 Task: Add an event with the title Training Session: Effective Team Collaboration and Communication, date '2024/04/11', time 9:40 AM to 11:40 AMand add a description: A Team Building Exercise is a purposeful activity or program designed to enhance collaboration, communication, trust, and camaraderie among team members. These exercises aim to strengthen relationships, improve team dynamics, and foster a positive and productive work environment. Team building exercises can take various forms, from indoor games and challenges to outdoor adventures or structured workshops._x000D_
_x000D_
Select event color  Banana . Add location for the event as: 987 Unter den Linden, Berlin, Germany, logged in from the account softage.5@softage.netand send the event invitation to softage.2@softage.net and softage.3@softage.net. Set a reminder for the event Every weekday(Monday to Friday)
Action: Mouse moved to (1030, 77)
Screenshot: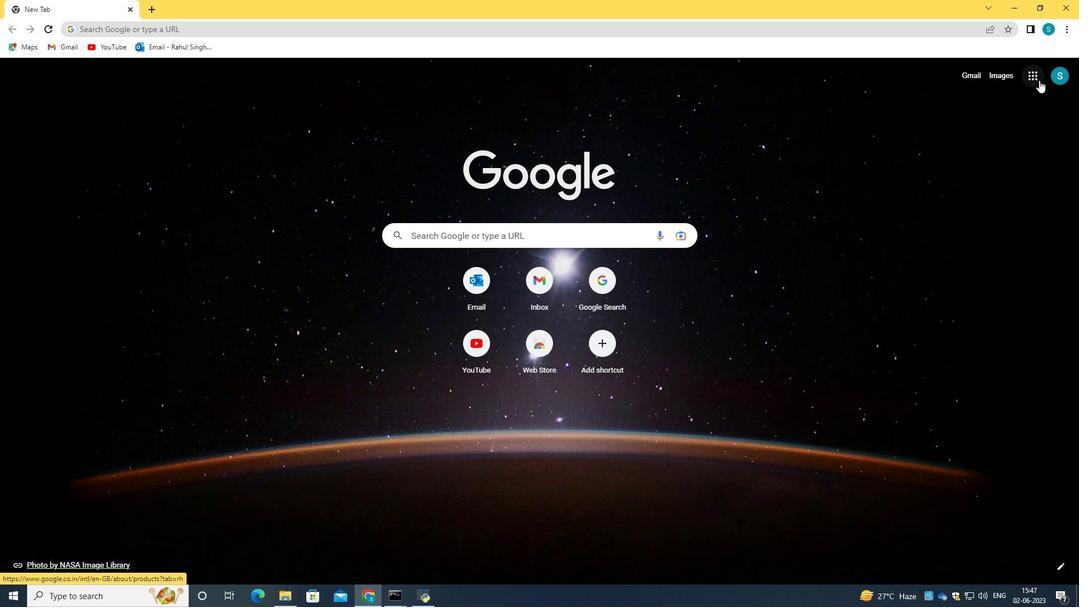 
Action: Mouse pressed left at (1030, 77)
Screenshot: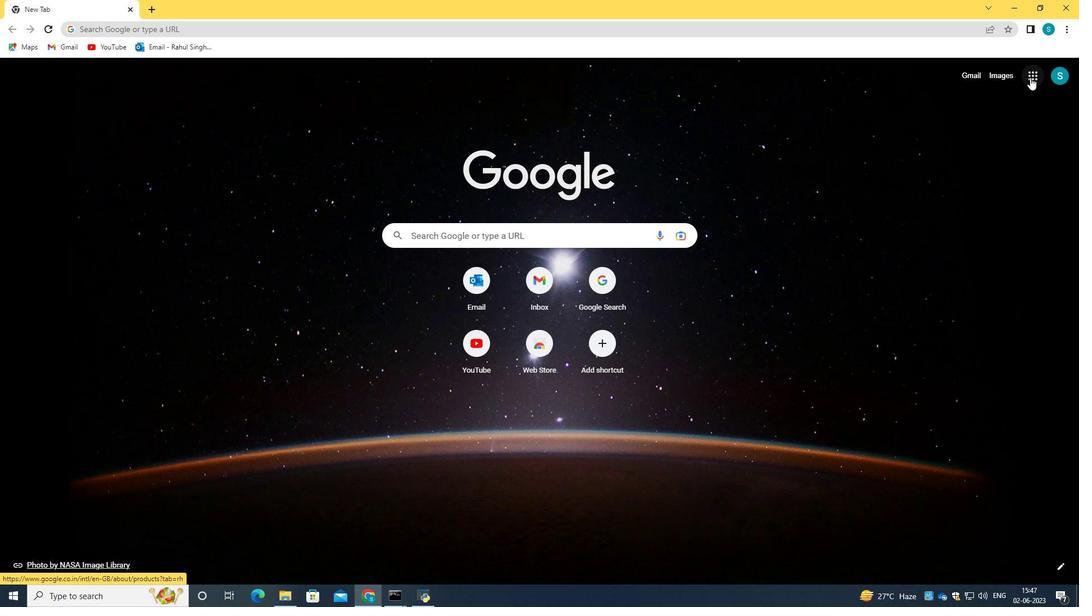 
Action: Mouse moved to (943, 241)
Screenshot: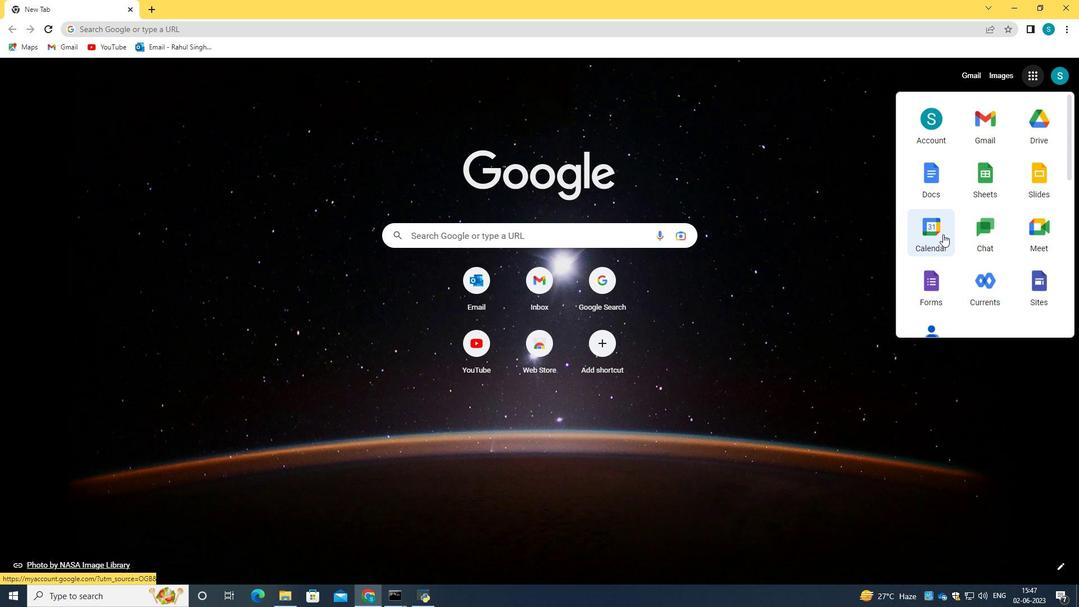 
Action: Mouse pressed left at (943, 241)
Screenshot: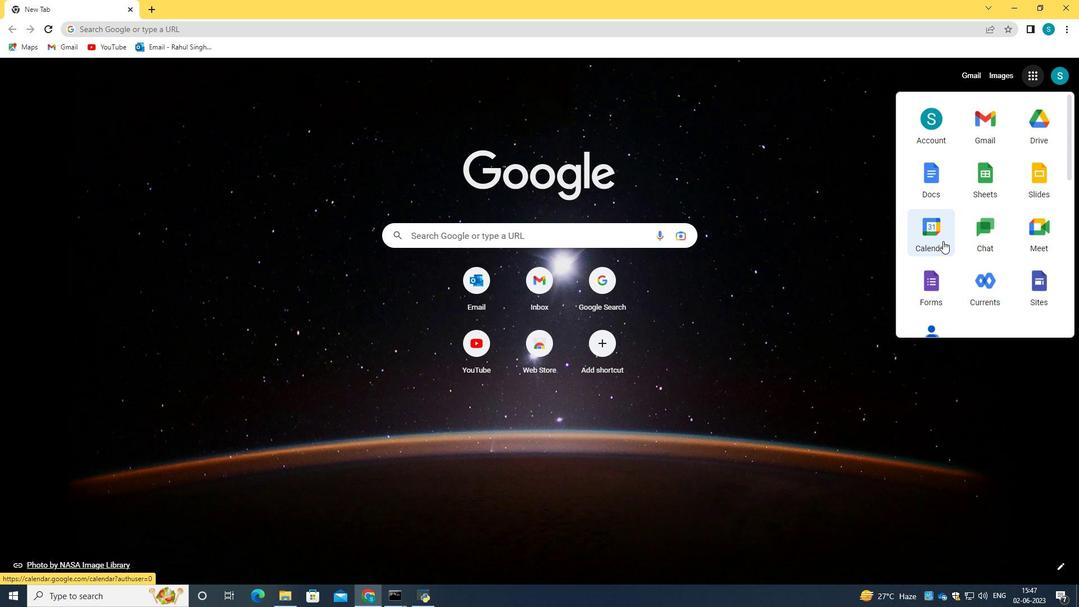 
Action: Mouse moved to (79, 118)
Screenshot: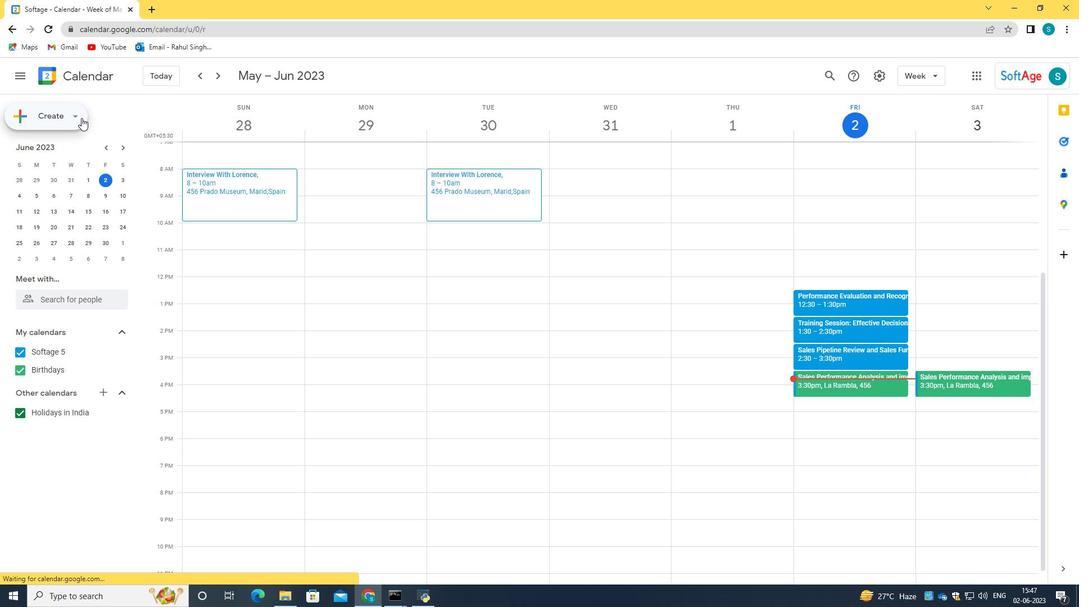 
Action: Mouse pressed left at (79, 118)
Screenshot: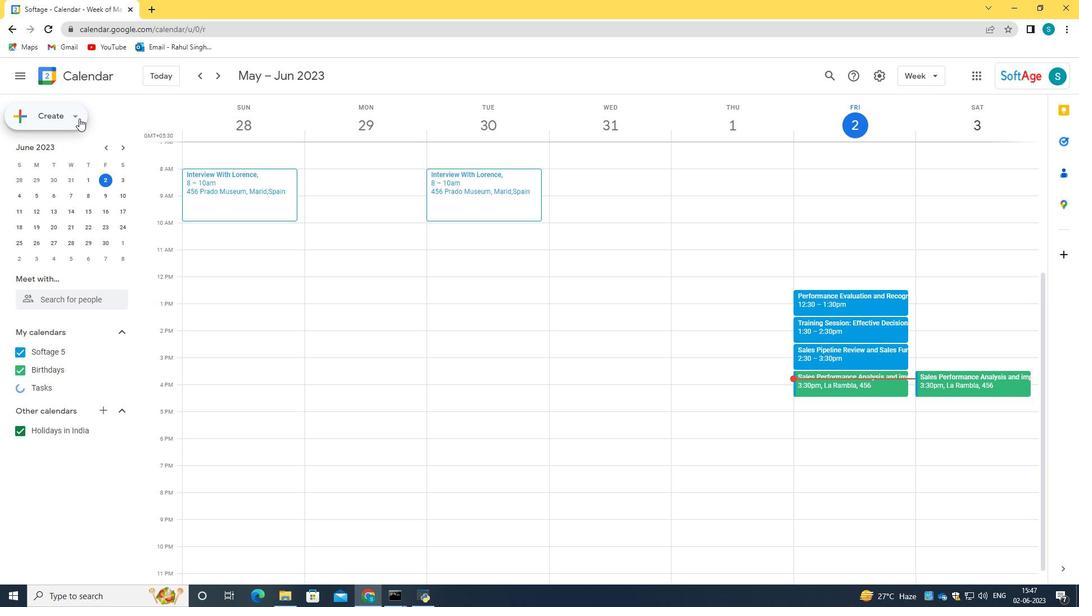 
Action: Mouse moved to (71, 143)
Screenshot: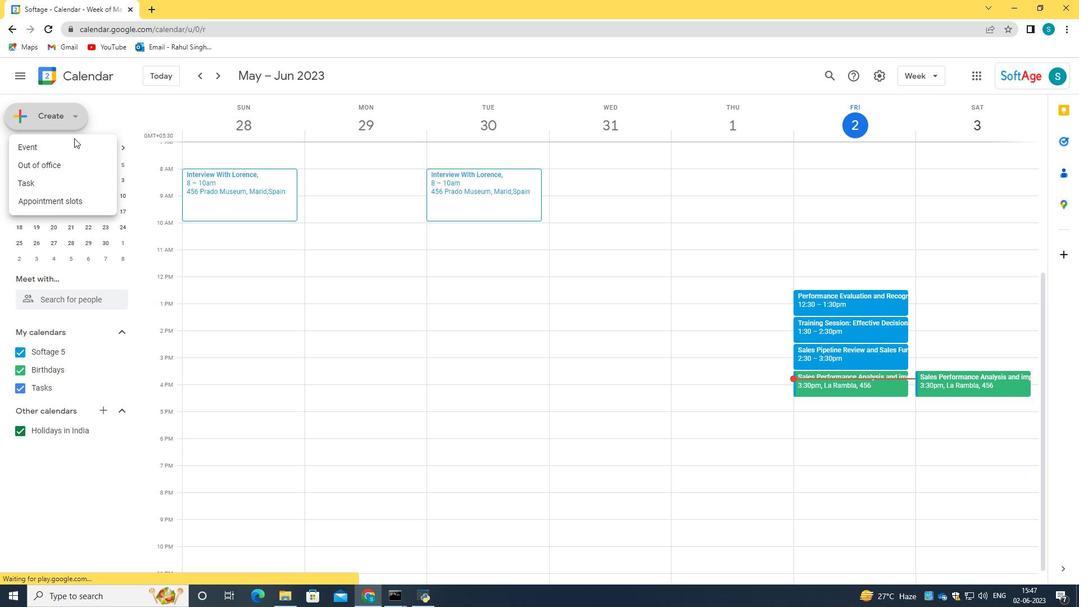 
Action: Mouse pressed left at (71, 143)
Screenshot: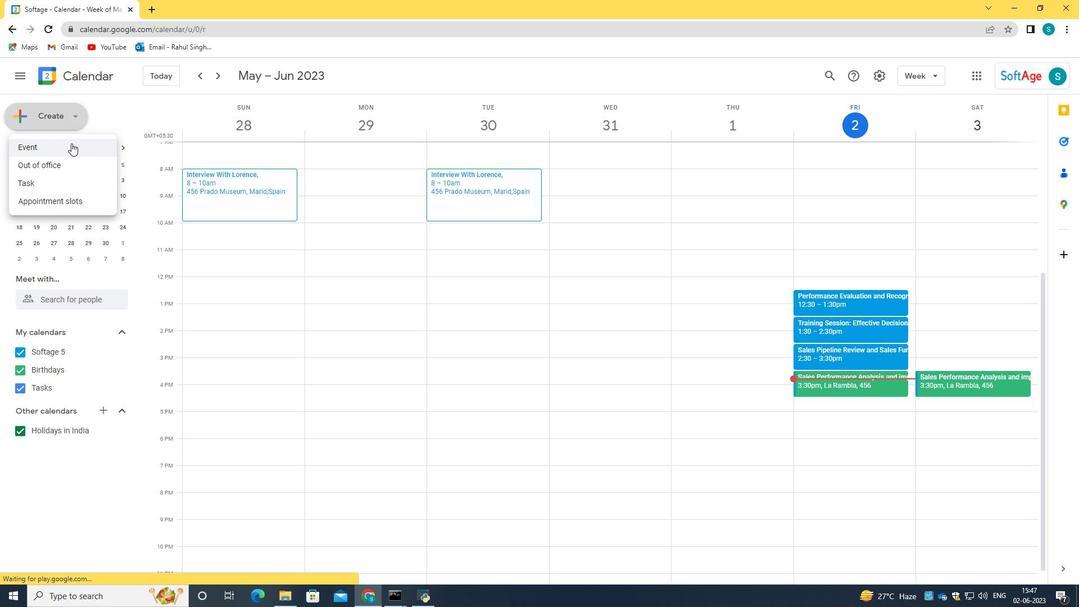 
Action: Mouse moved to (636, 214)
Screenshot: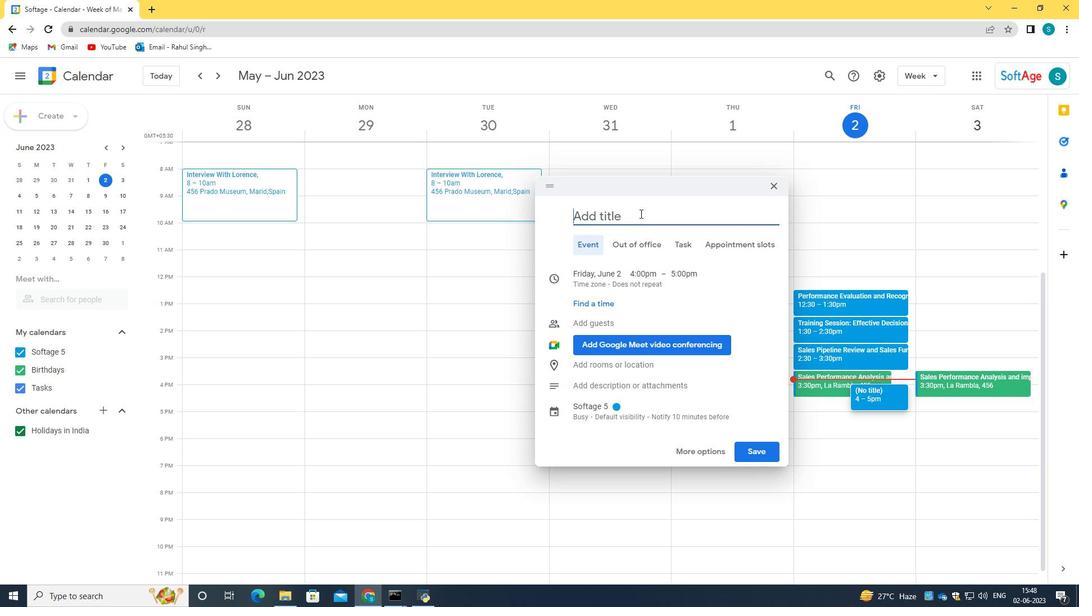 
Action: Mouse pressed left at (636, 214)
Screenshot: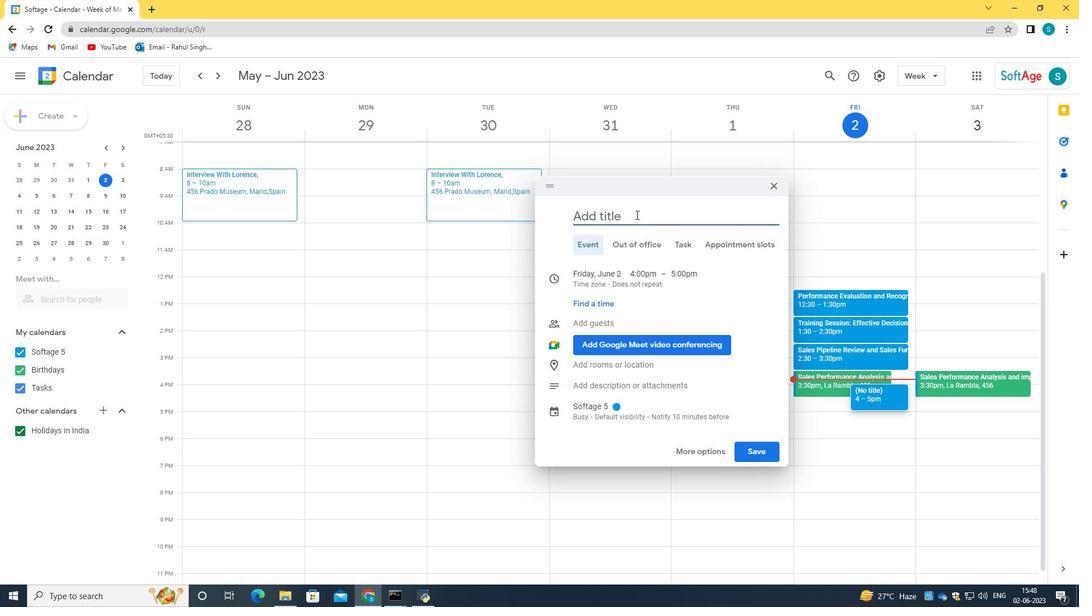 
Action: Mouse moved to (706, 446)
Screenshot: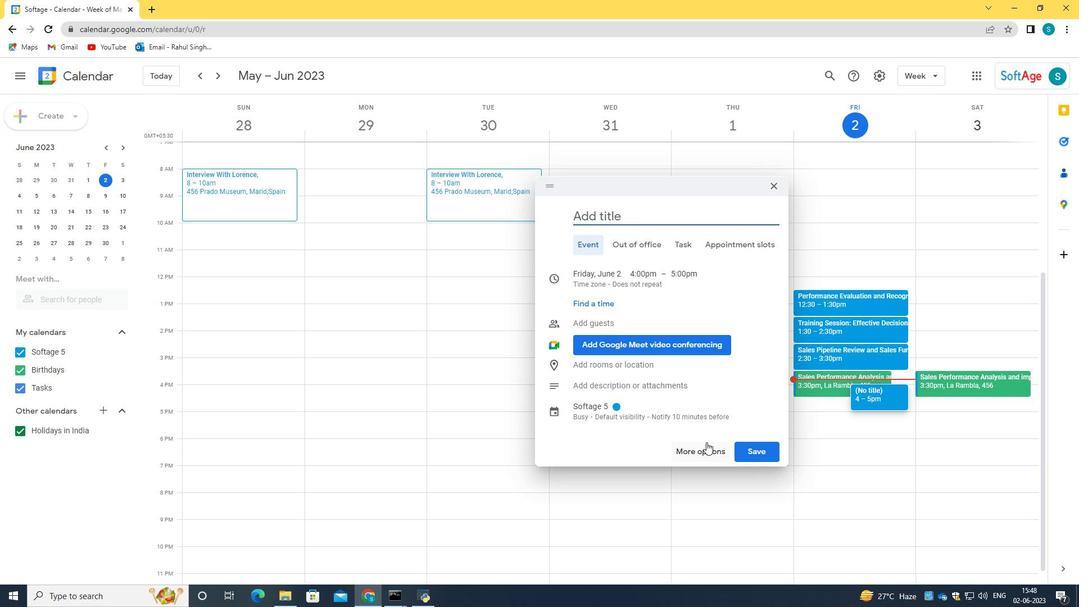 
Action: Mouse pressed left at (706, 446)
Screenshot: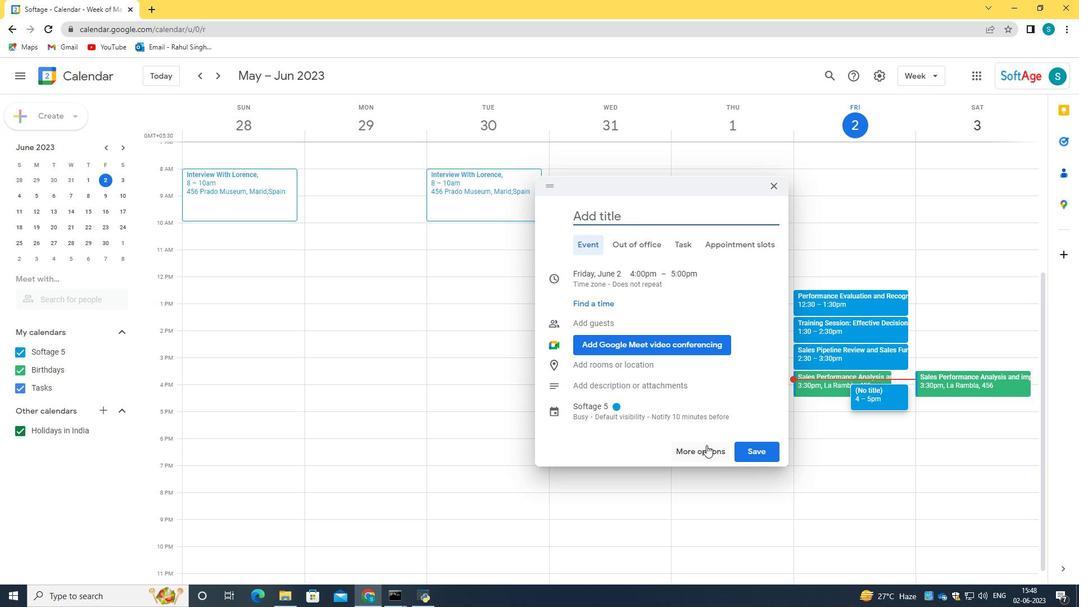 
Action: Mouse moved to (165, 86)
Screenshot: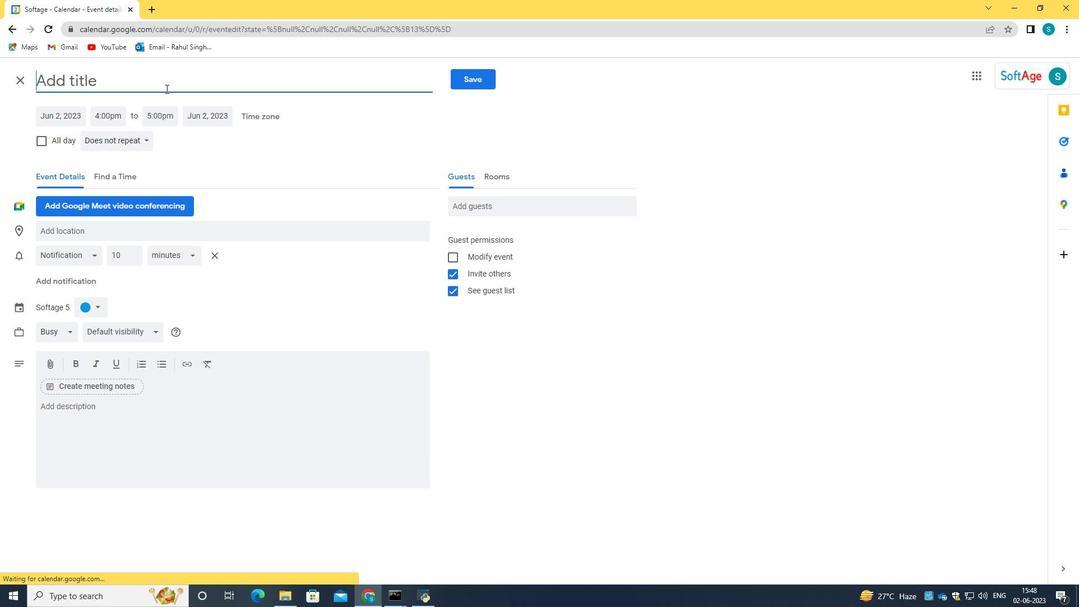 
Action: Mouse pressed left at (165, 86)
Screenshot: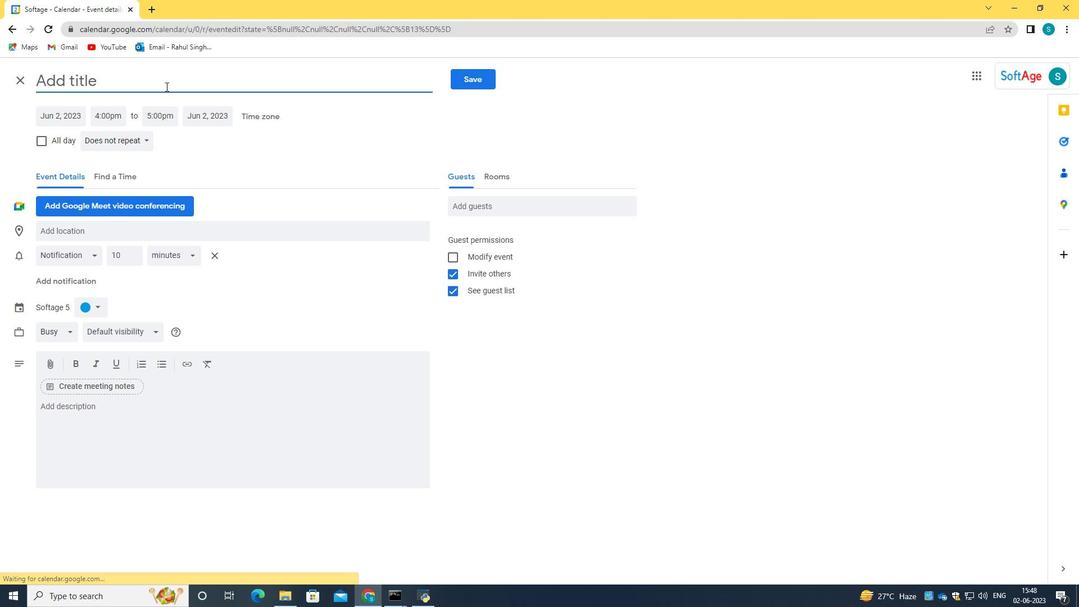
Action: Key pressed <Key.caps_lock>T<Key.caps_lock>raining<Key.space><Key.caps_lock><Key.caps_lock><Key.caps_lock>S<Key.caps_lock>ession<Key.shift_r><Key.shift_r>:<Key.space><Key.caps_lock>E<Key.caps_lock>ffecitve<Key.space>==<Key.backspace><Key.backspace><Key.backspace><Key.backspace><Key.backspace><Key.backspace><Key.backspace>tive<Key.space><Key.caps_lock>T<Key.caps_lock>eam<Key.space><Key.caps_lock>C<Key.caps_lock>ollaboration<Key.space>and<Key.space>c<Key.backspace><Key.caps_lock>C<Key.caps_lock>ommunication
Screenshot: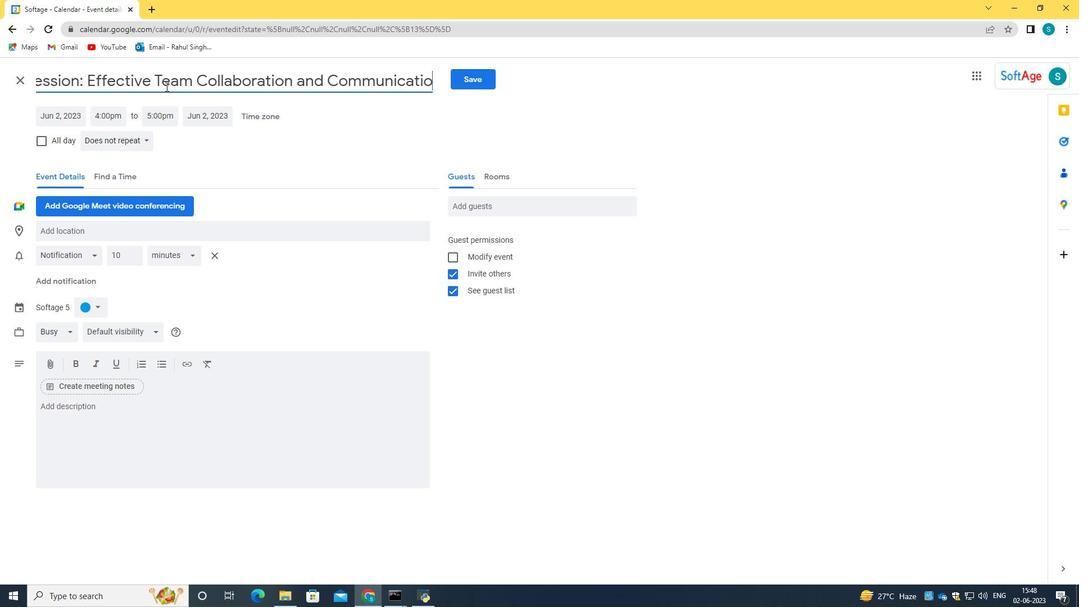 
Action: Mouse moved to (63, 109)
Screenshot: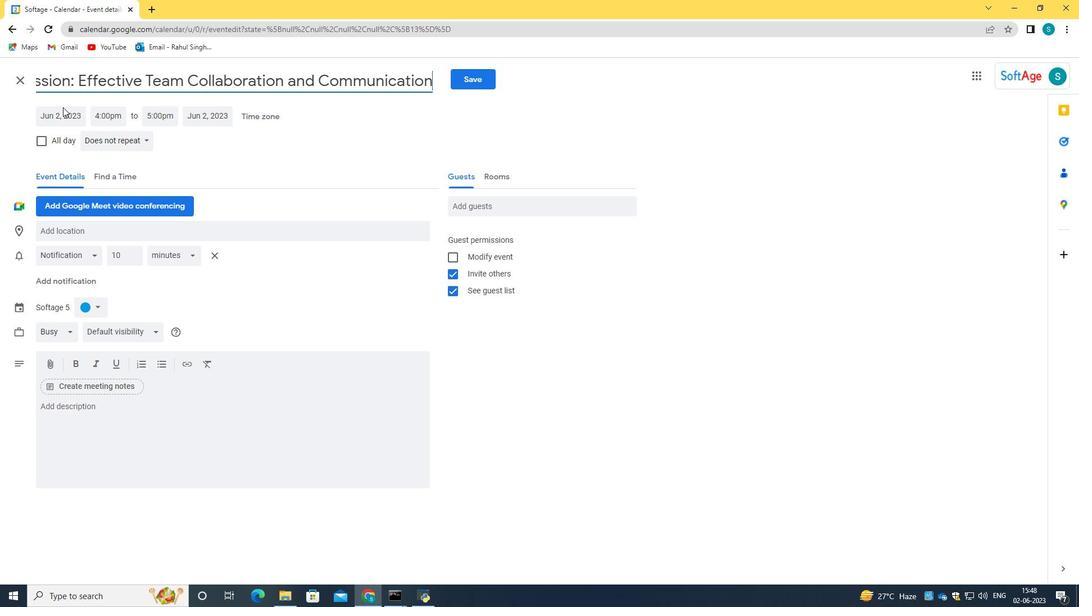 
Action: Mouse pressed left at (63, 109)
Screenshot: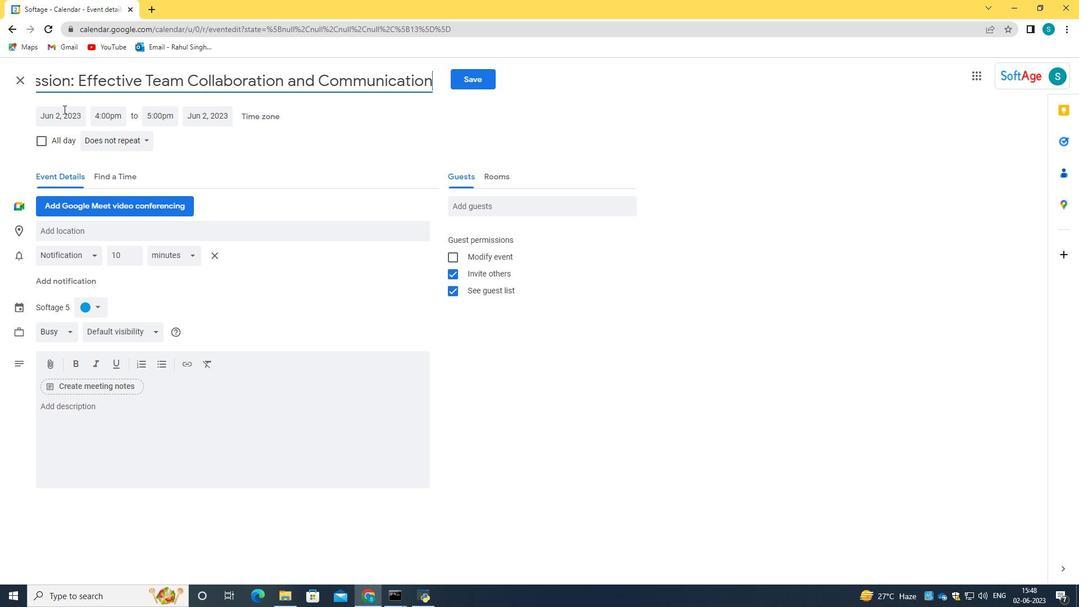 
Action: Mouse moved to (273, 115)
Screenshot: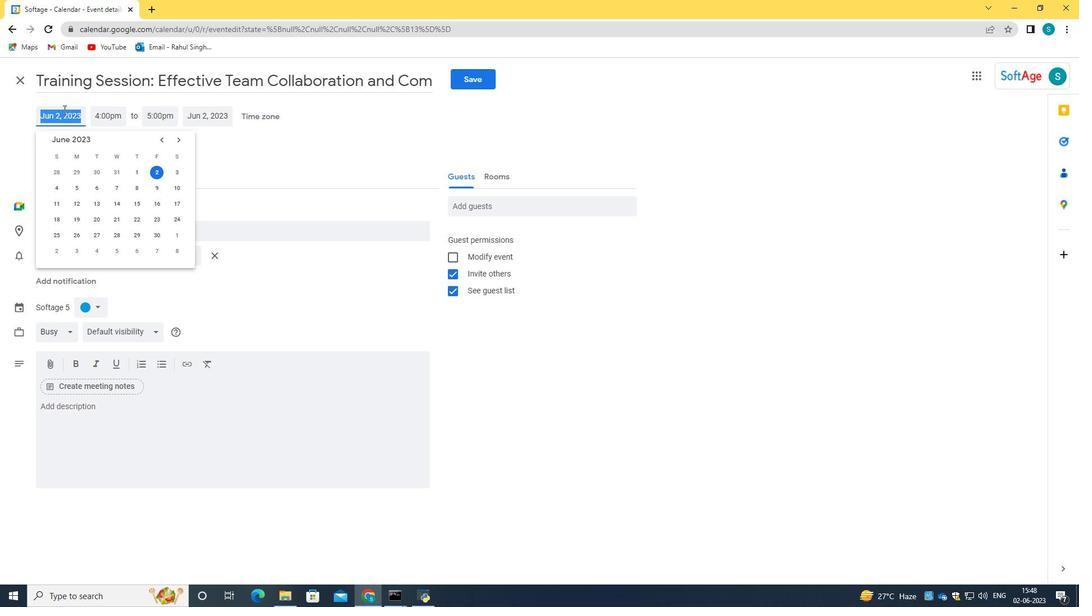 
Action: Key pressed 2024/04/11<Key.enter>
Screenshot: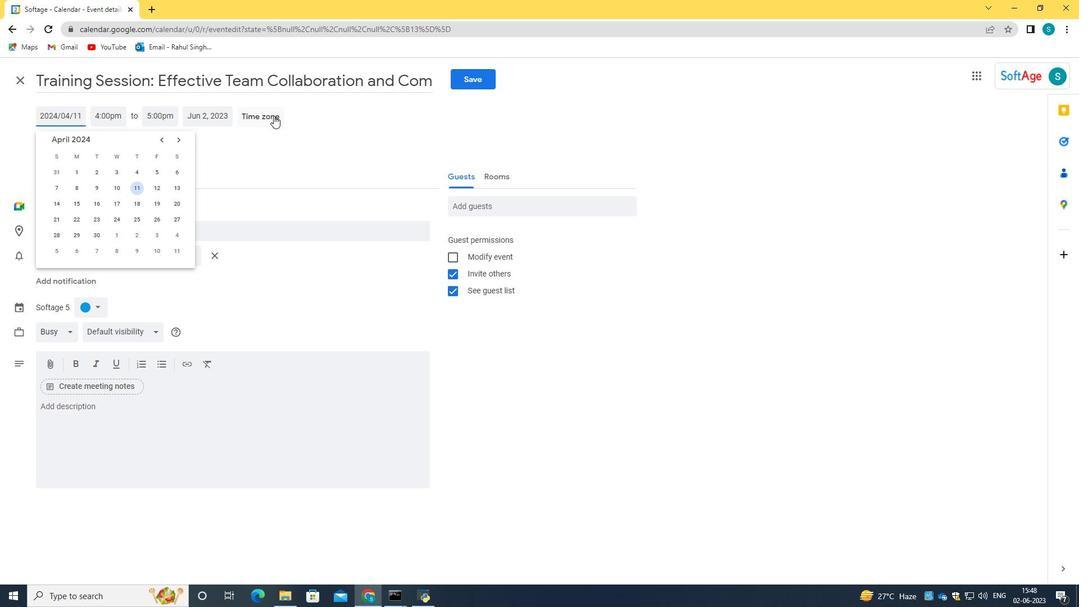 
Action: Mouse moved to (120, 116)
Screenshot: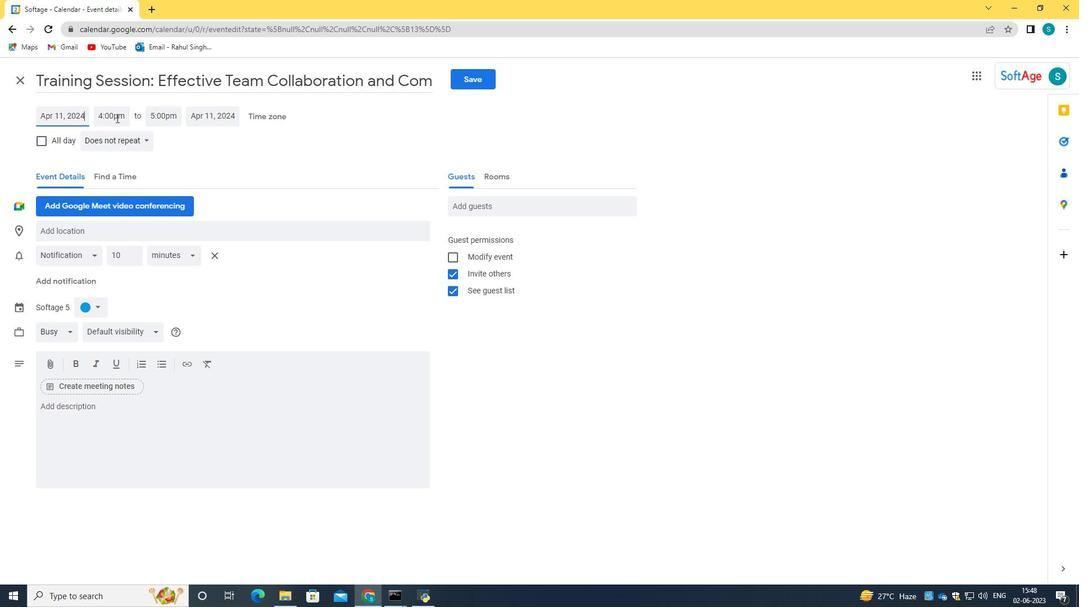 
Action: Mouse pressed left at (120, 116)
Screenshot: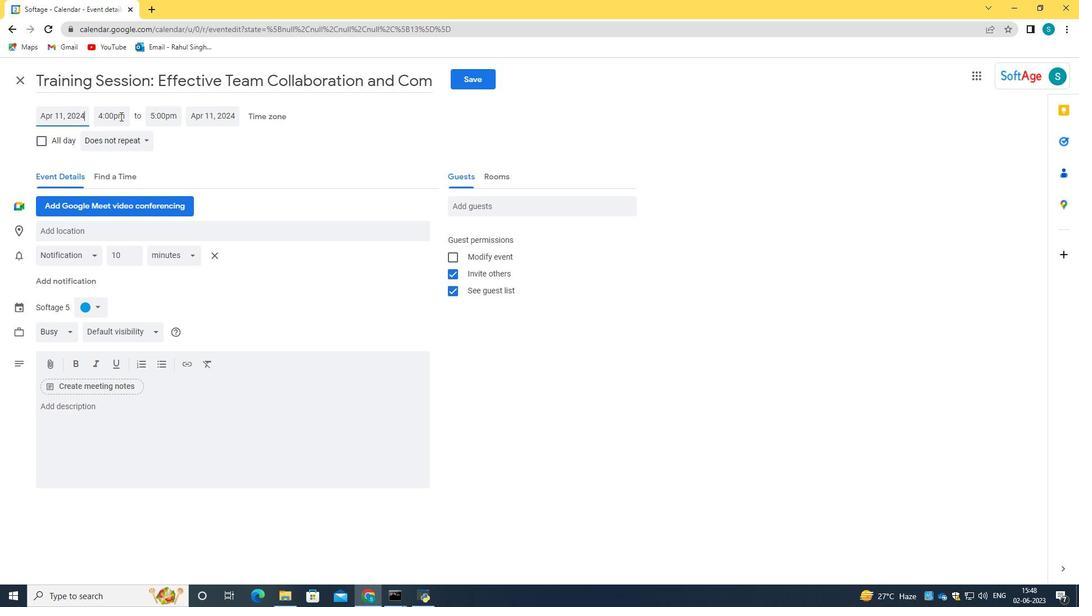 
Action: Key pressed 9<Key.shift_r>:40<Key.space>am<Key.tab>11<Key.shift_r>:40<Key.tab>
Screenshot: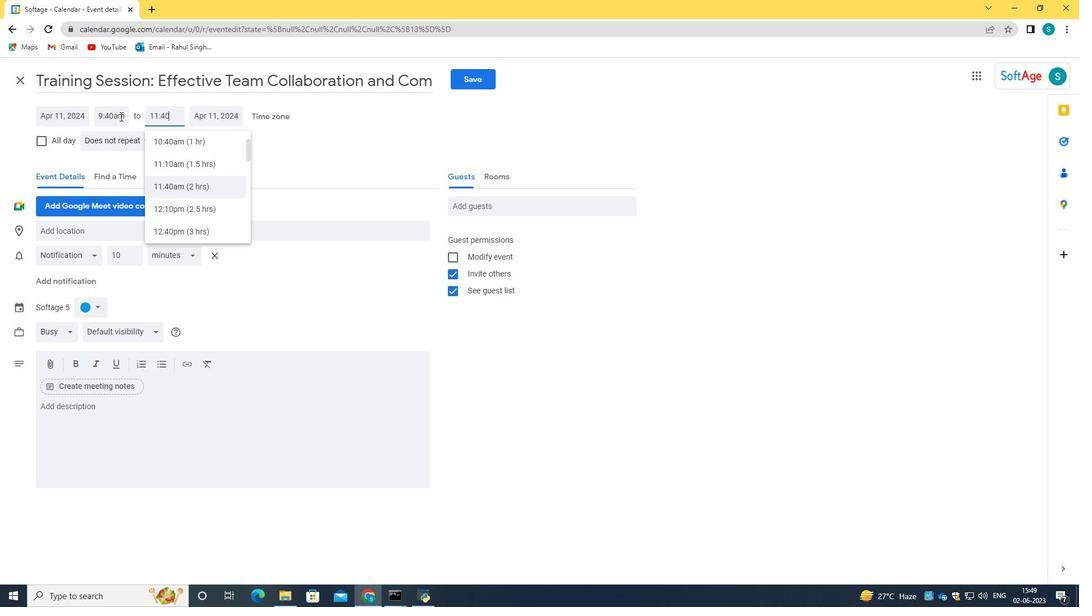 
Action: Mouse moved to (189, 157)
Screenshot: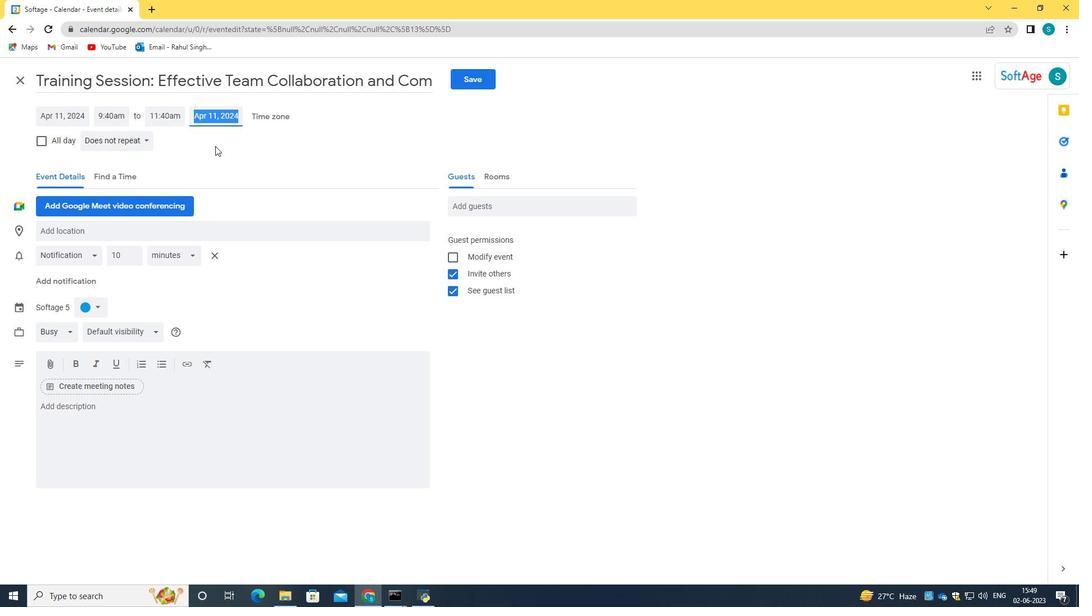 
Action: Mouse pressed left at (189, 157)
Screenshot: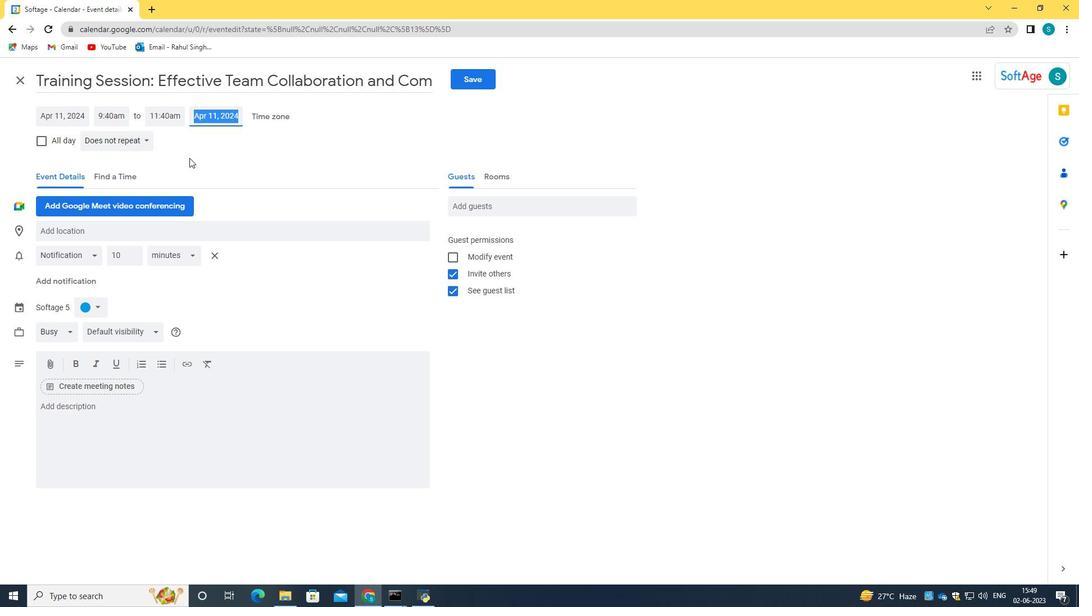 
Action: Mouse moved to (130, 419)
Screenshot: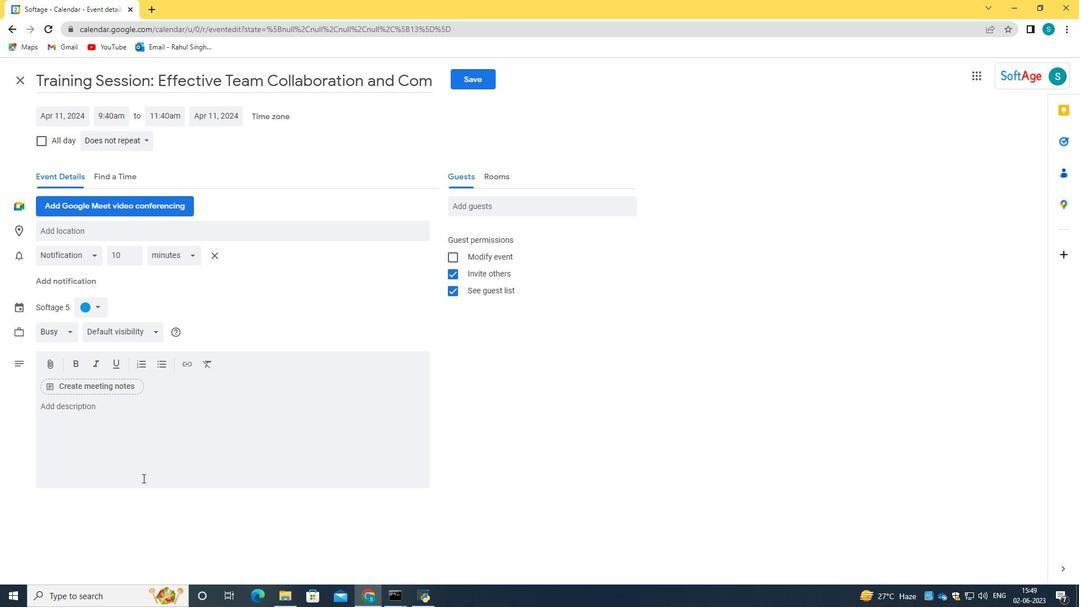 
Action: Mouse pressed left at (130, 419)
Screenshot: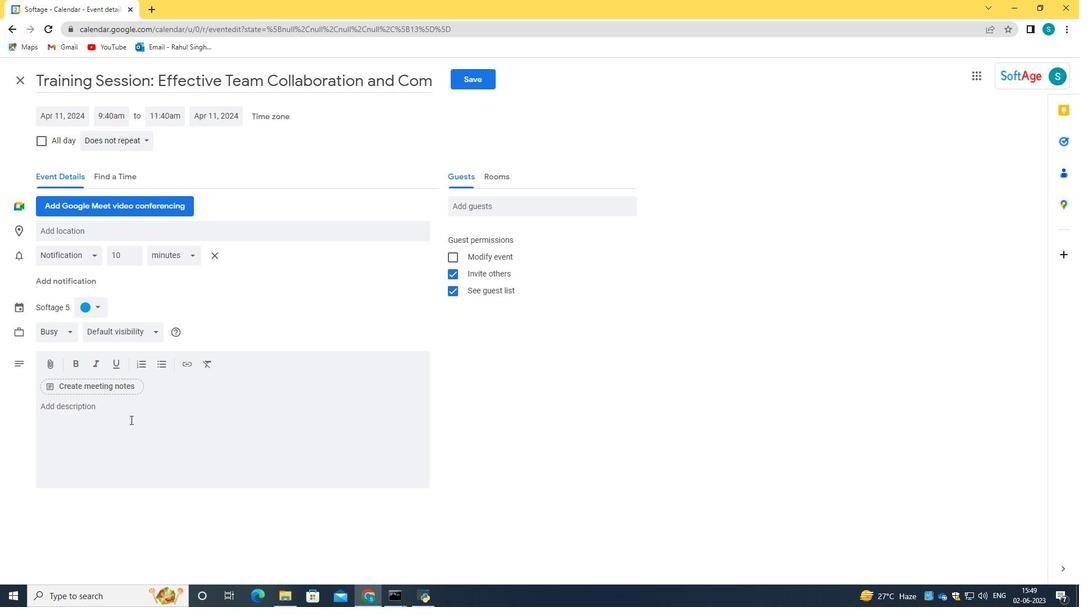 
Action: Key pressed <Key.caps_lock>A<Key.space><Key.caps_lock>t<Key.caps_lock><Key.backspace>T<Key.caps_lock>eam<Key.space><Key.caps_lock>B<Key.caps_lock>uilding<Key.space><Key.caps_lock>E<Key.caps_lock>xersice<Key.space><Key.backspace><Key.backspace><Key.backspace><Key.backspace><Key.backspace><Key.backspace>cises<Key.space>is<Key.space>
Screenshot: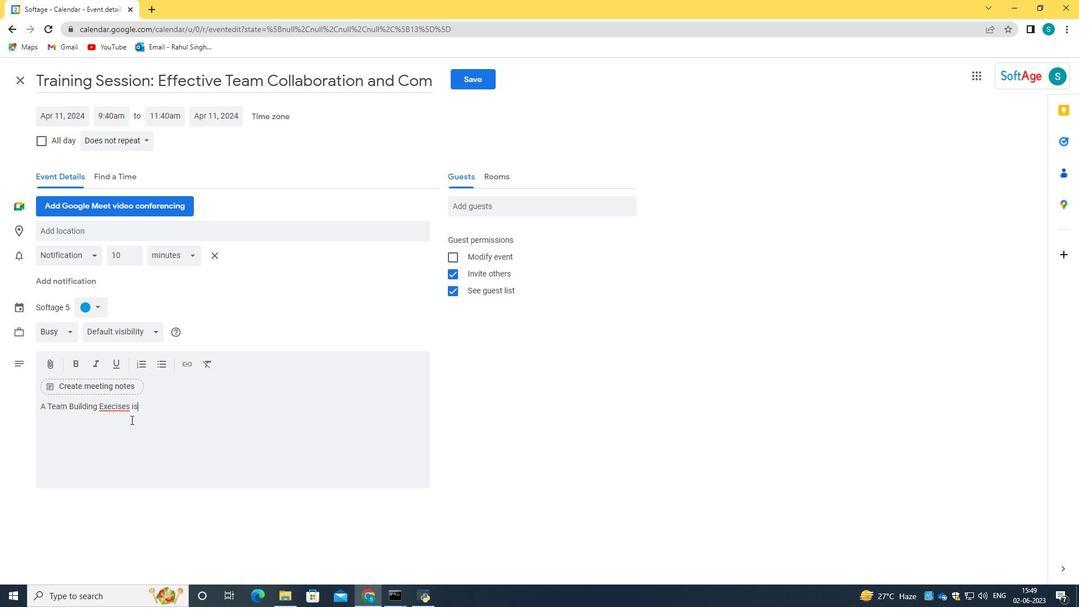 
Action: Mouse moved to (117, 410)
Screenshot: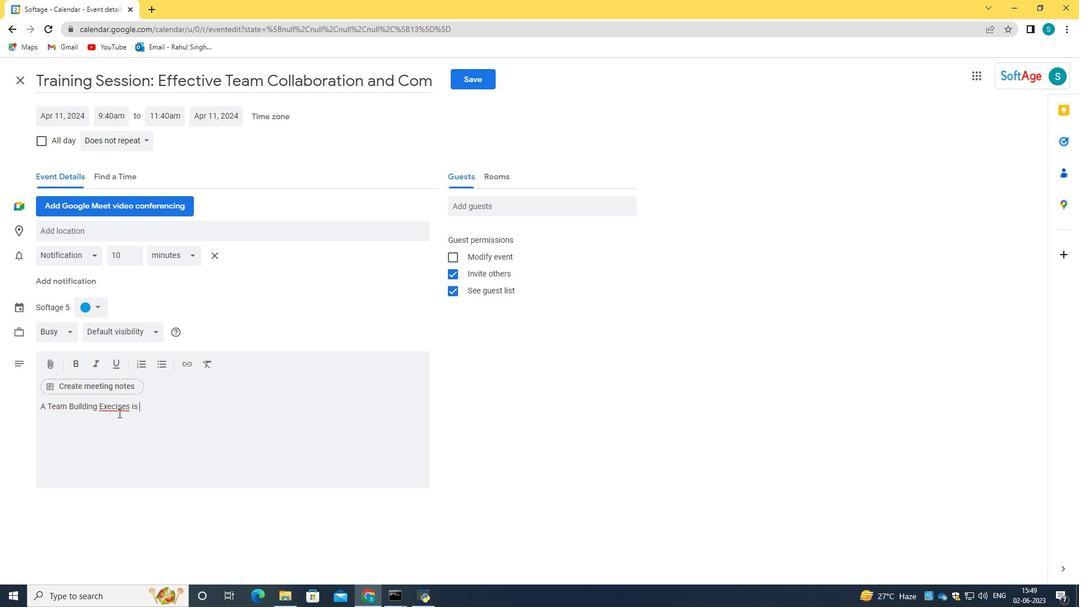 
Action: Mouse pressed right at (117, 410)
Screenshot: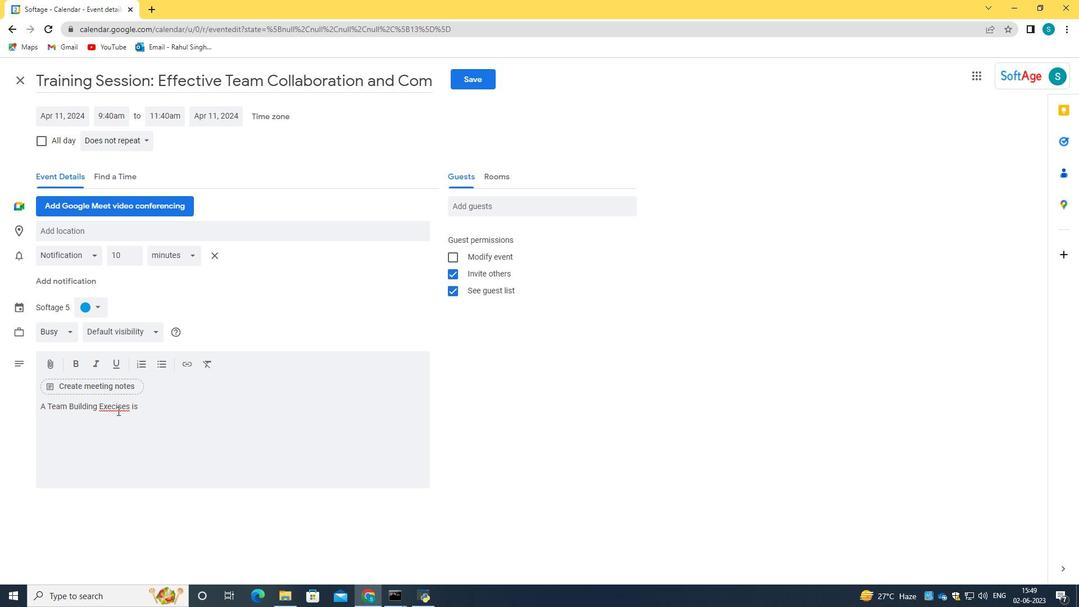 
Action: Mouse moved to (167, 242)
Screenshot: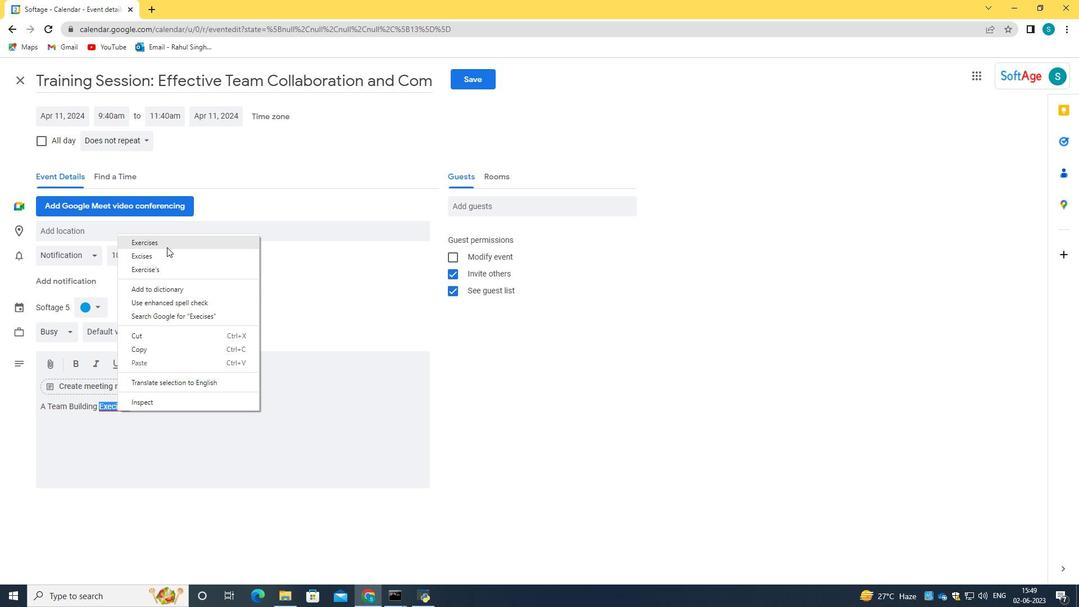 
Action: Mouse pressed left at (167, 242)
Screenshot: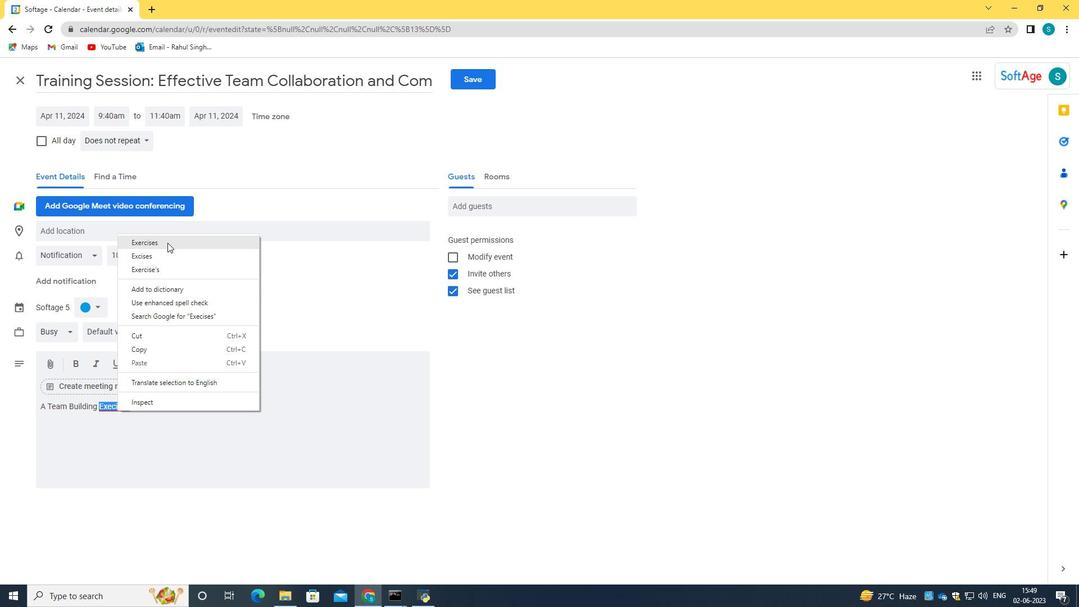 
Action: Mouse moved to (165, 404)
Screenshot: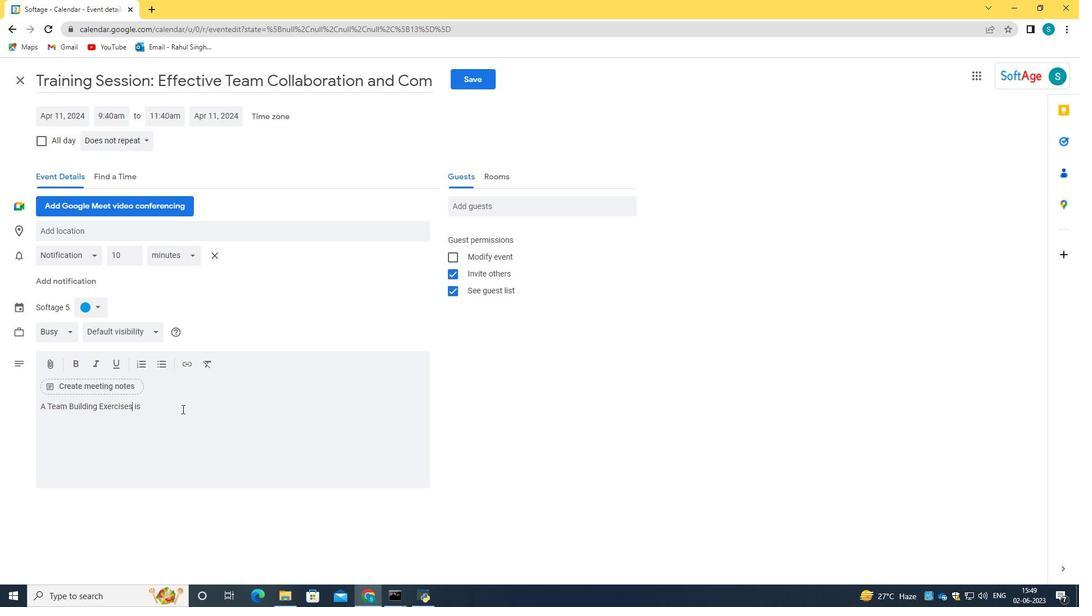 
Action: Mouse pressed left at (165, 404)
Screenshot: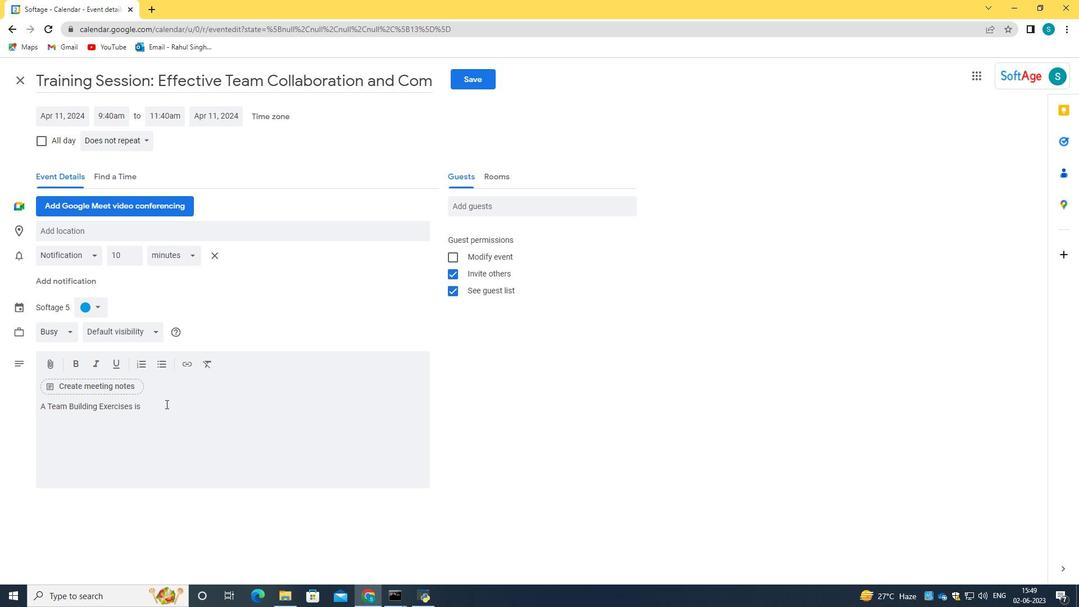 
Action: Key pressed a<Key.space>purposeful<Key.space>activity<Key.space>or<Key.space>program<Key.space>designed<Key.space>to<Key.space>enhance<Key.space><Key.space>collaboration,<Key.space>communication,<Key.space>trust,<Key.space>and<Key.space>camaraderie<Key.space>among<Key.space>team<Key.space>members.<Key.space><Key.caps_lock>T<Key.caps_lock>hese<Key.space>exersices<Key.space>ai<Key.backspace><Key.backspace><Key.backspace><Key.backspace><Key.backspace>s<Key.space><Key.backspace><Key.backspace><Key.backspace><Key.backspace><Key.backspace>cises<Key.space>aim<Key.space>to<Key.space>strengthen<Key.space>relationships,<Key.space>improve<Key.space>team<Key.space>dyan<Key.backspace><Key.backspace>namc<Key.space><Key.backspace>,<Key.space>and<Key.space>fas<Key.backspace><Key.backspace>oster<Key.space>a<Key.space>positive<Key.space>and<Key.space>productive<Key.space>work<Key.space>environment.<Key.space><Key.caps_lock>T<Key.caps_lock>eam<Key.space>building<Key.space>exervc<Key.backspace><Key.backspace>cie<Key.backspace>ses<Key.space>can<Key.space>take<Key.space>various<Key.space>forms,<Key.space>from<Key.space>indoor<Key.space>games<Key.space>and<Key.space>challenges<Key.space>to<Key.space>outdoor<Key.space>adventures<Key.space>or<Key.space>structur<Key.backspace>red<Key.space>workshiop<Key.backspace><Key.backspace><Key.backspace>op.
Screenshot: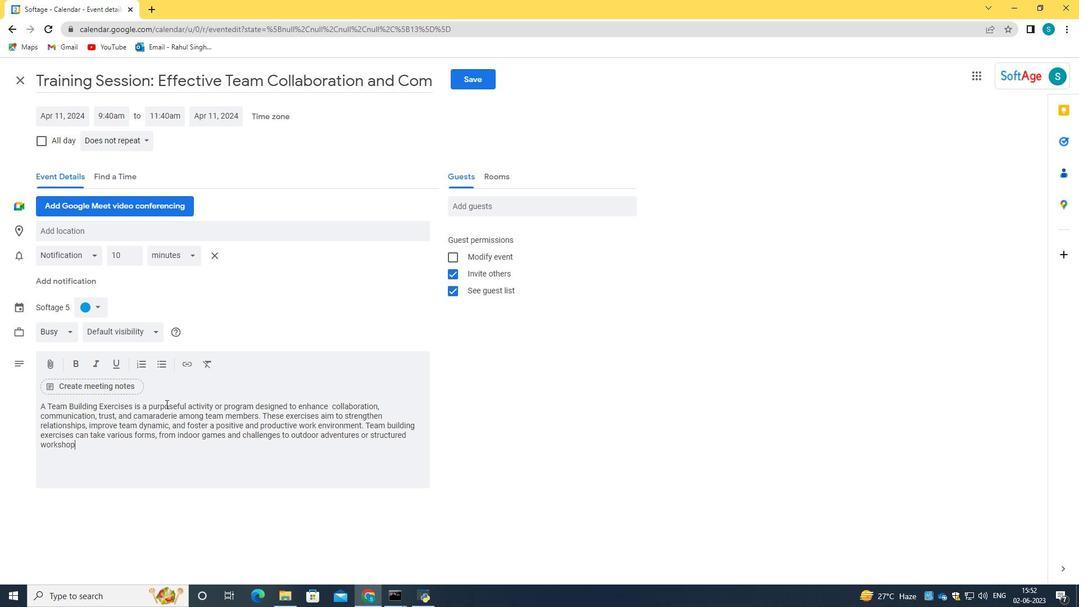 
Action: Mouse moved to (97, 307)
Screenshot: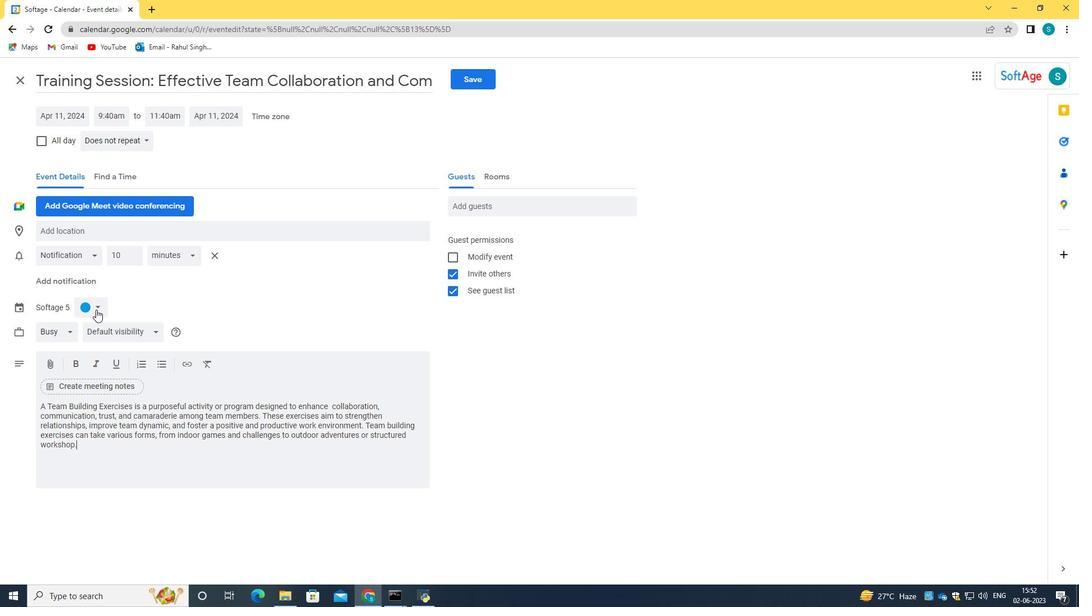 
Action: Mouse pressed left at (97, 307)
Screenshot: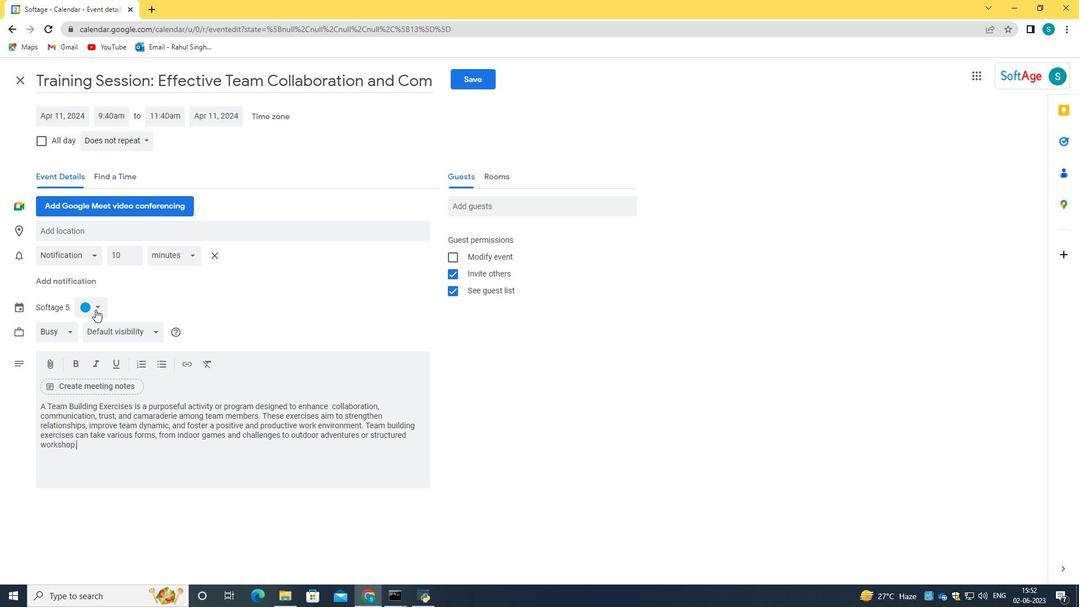 
Action: Mouse moved to (97, 320)
Screenshot: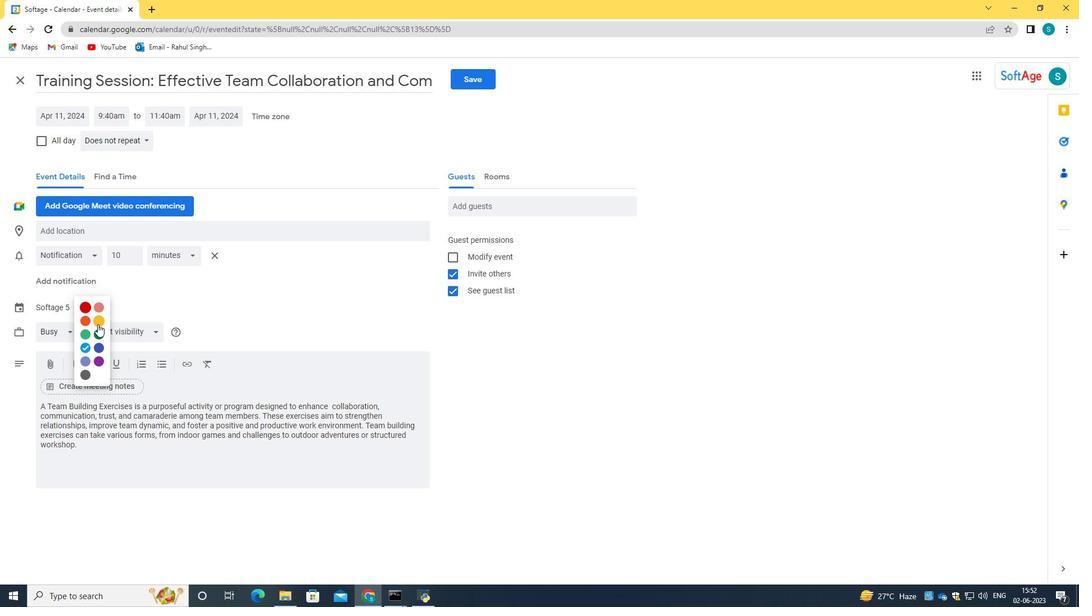 
Action: Mouse pressed left at (97, 320)
Screenshot: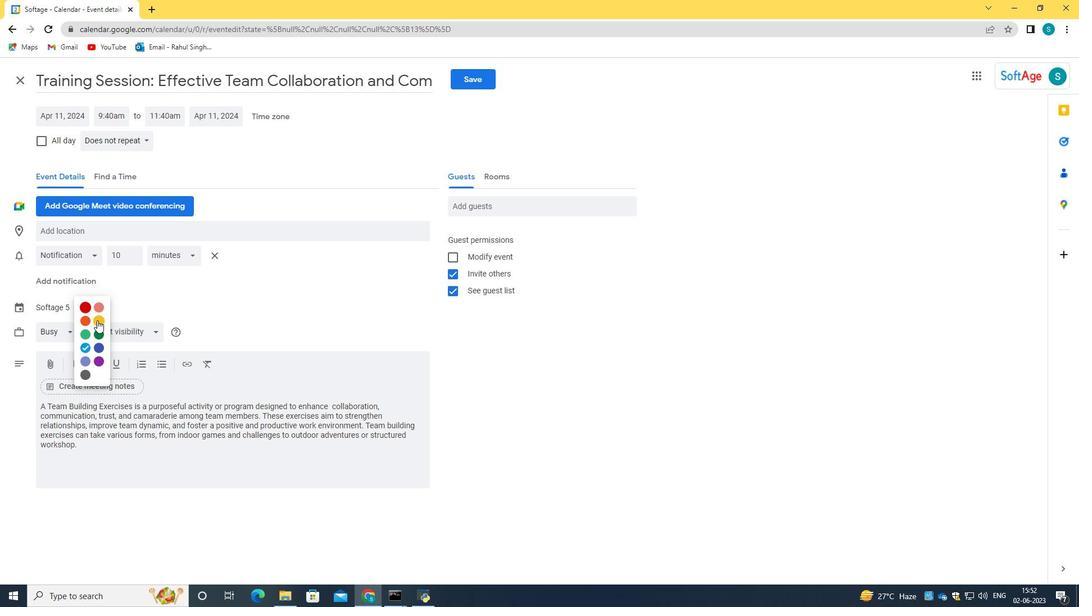 
Action: Mouse moved to (88, 233)
Screenshot: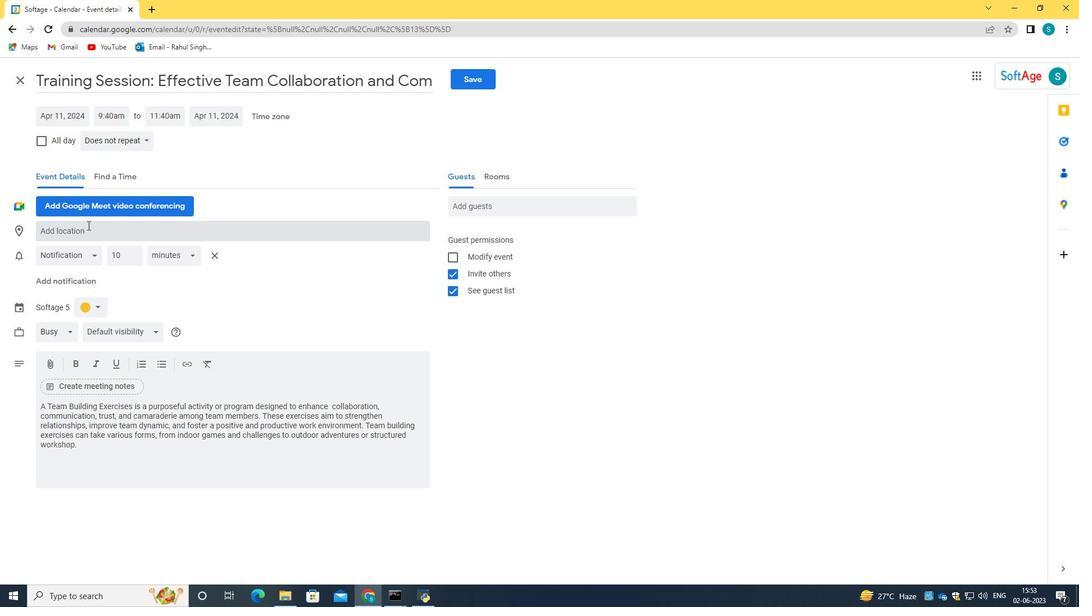 
Action: Mouse pressed left at (88, 233)
Screenshot: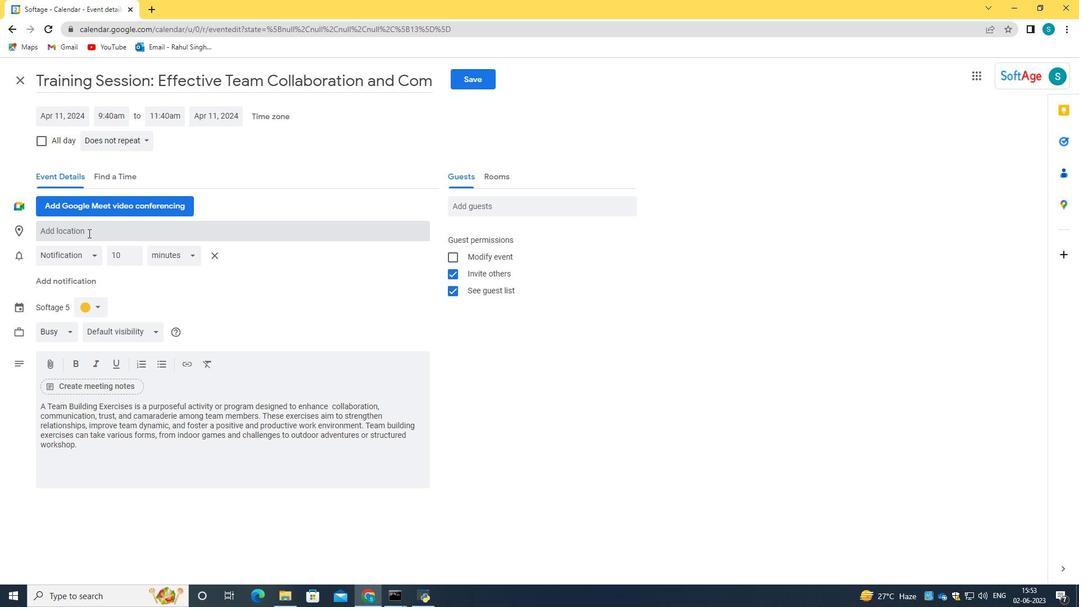 
Action: Mouse moved to (88, 233)
Screenshot: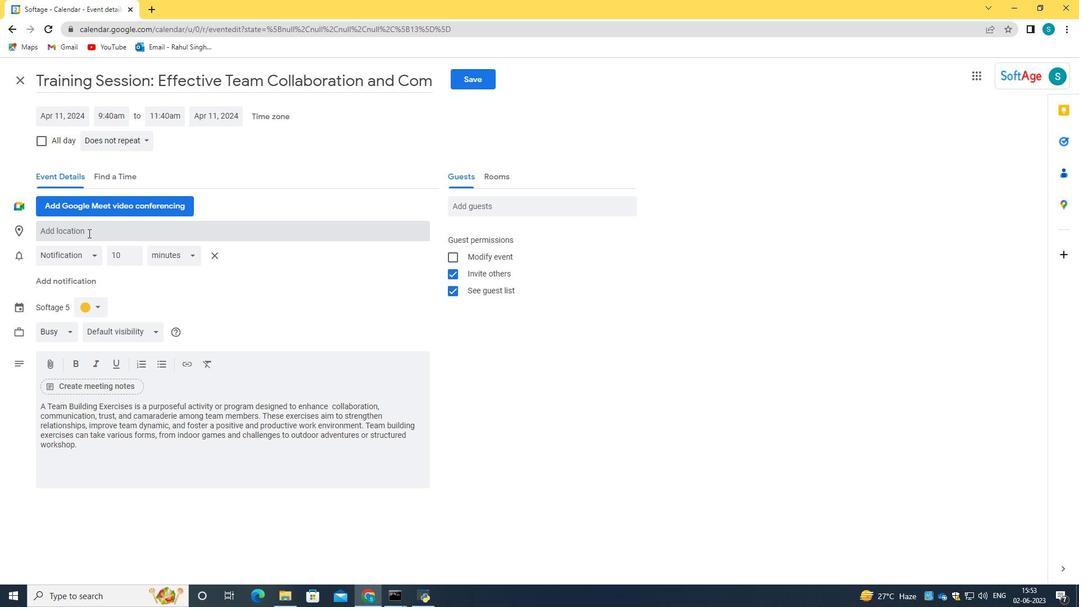 
Action: Key pressed 987<Key.space><Key.caps_lock>U<Key.caps_lock>nd<Key.backspace>ter<Key.space>d
Screenshot: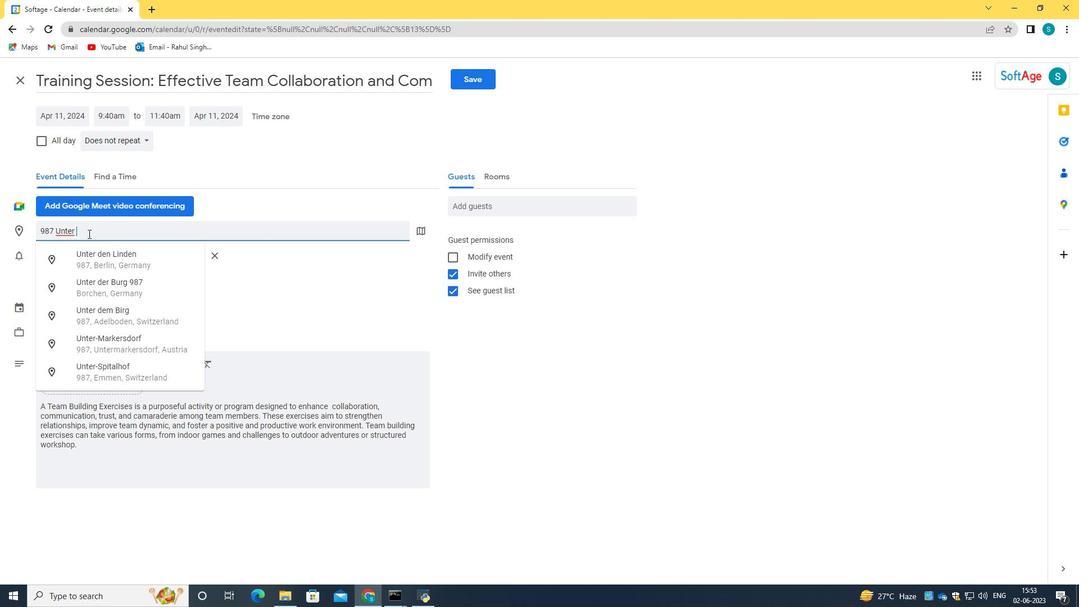 
Action: Mouse moved to (80, 257)
Screenshot: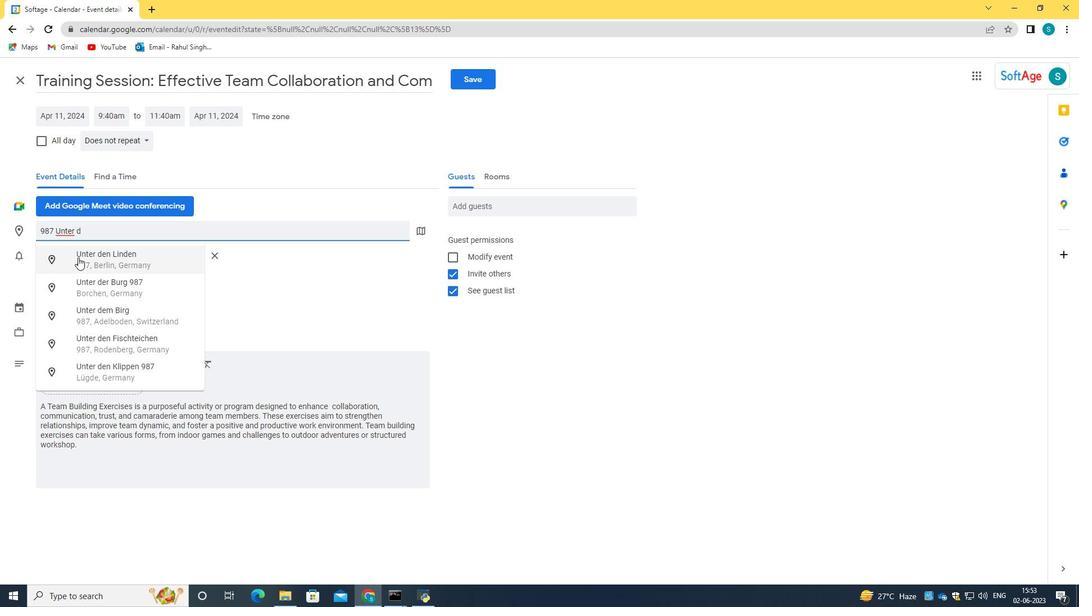 
Action: Mouse pressed left at (80, 257)
Screenshot: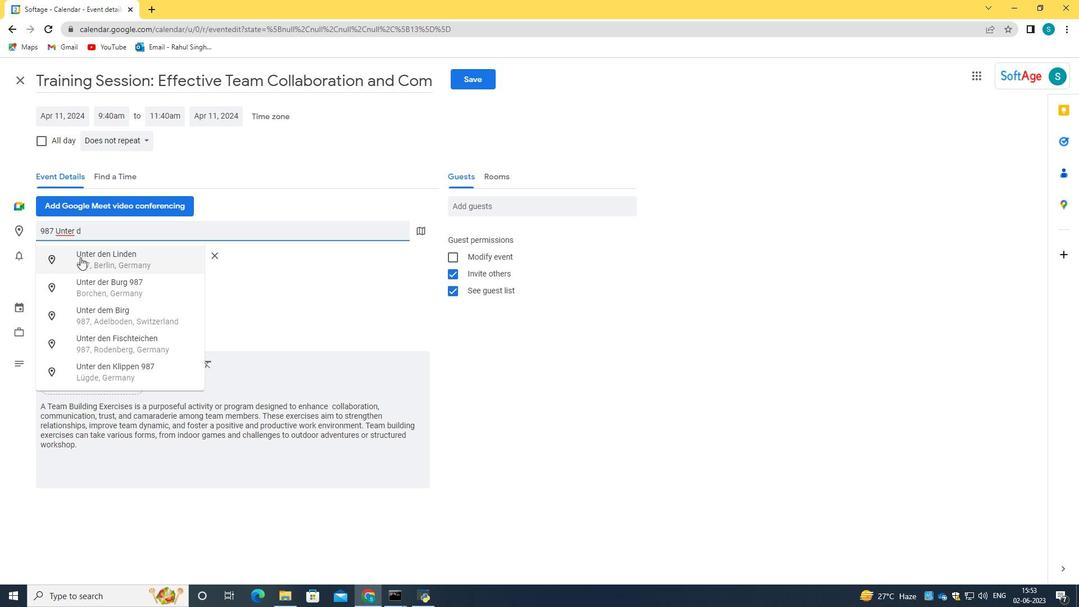 
Action: Mouse moved to (486, 207)
Screenshot: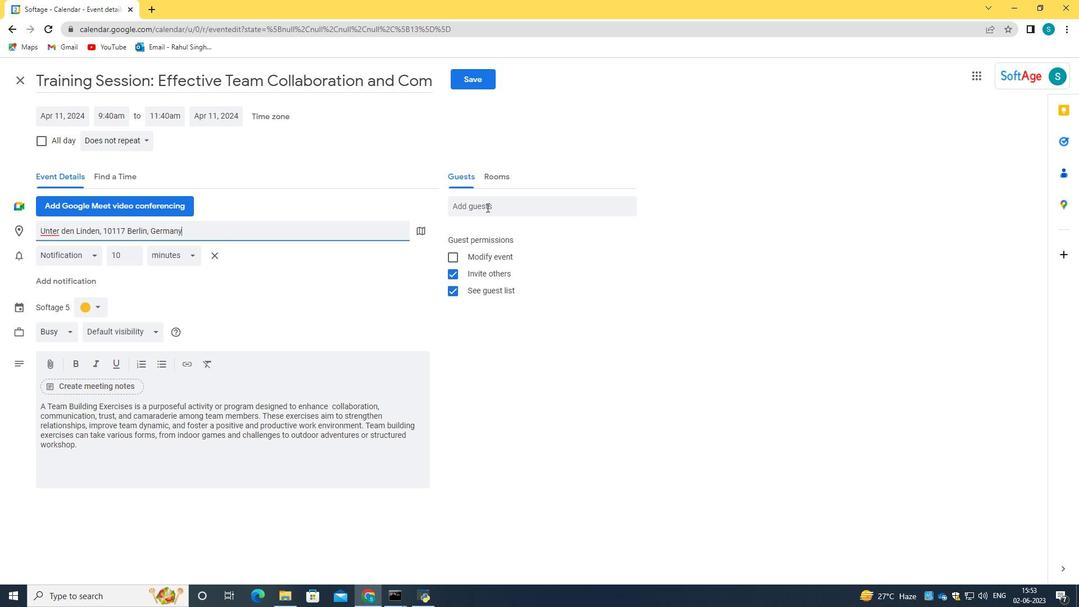 
Action: Mouse pressed left at (486, 207)
Screenshot: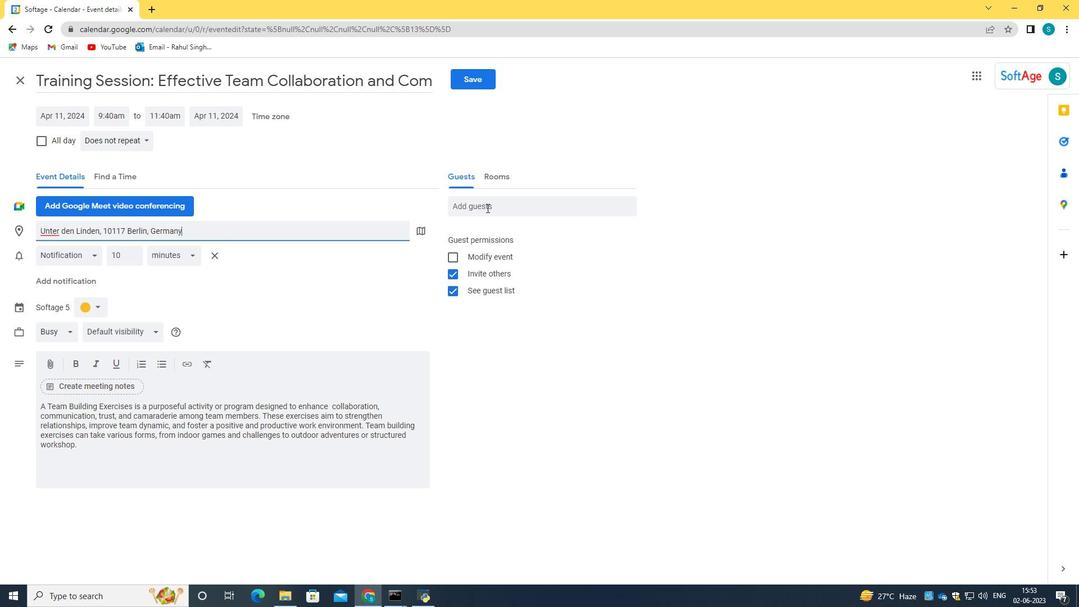 
Action: Key pressed softage.2<Key.shift>@softage,.<Key.backspace><Key.backspace>.net<Key.tab>sofatge.3<Key.shift>@softage.me<Key.backspace><Key.backspace>ney<Key.backspace>t
Screenshot: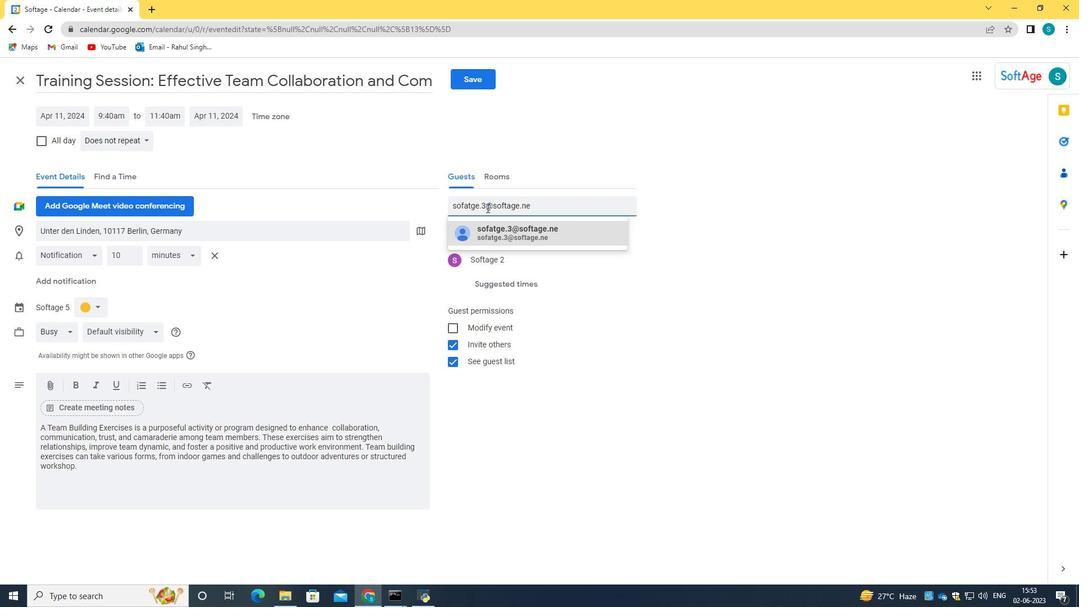 
Action: Mouse moved to (514, 235)
Screenshot: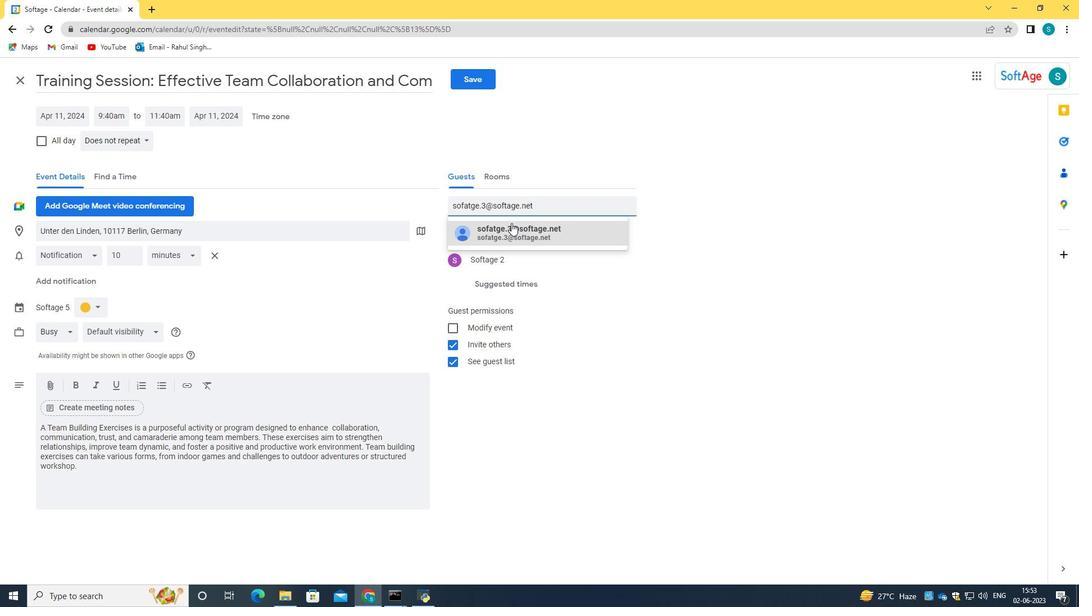 
Action: Mouse pressed left at (514, 235)
Screenshot: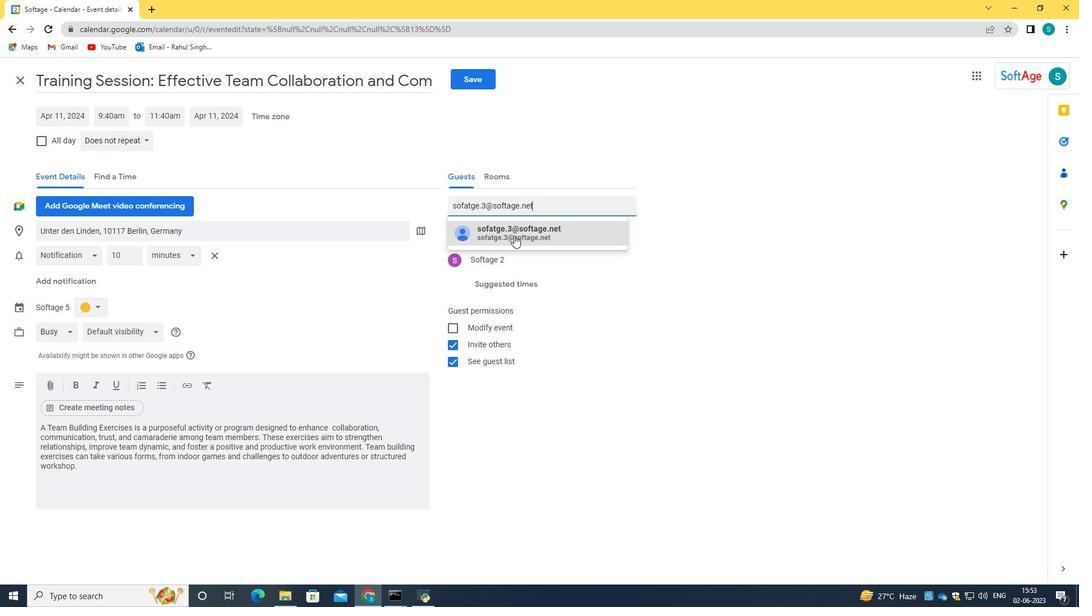 
Action: Mouse moved to (132, 144)
Screenshot: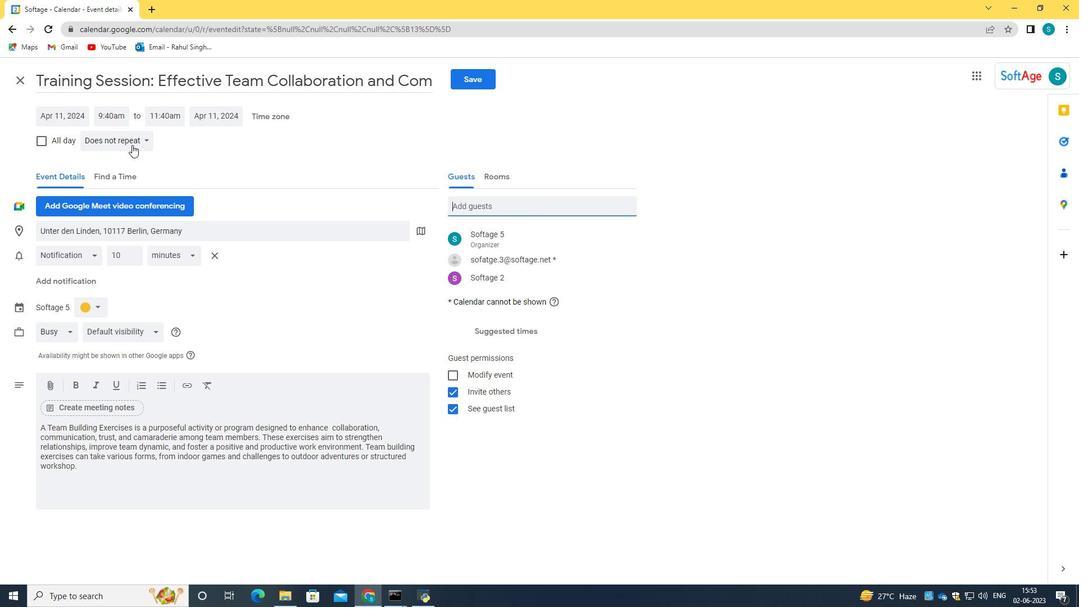 
Action: Mouse pressed left at (132, 144)
Screenshot: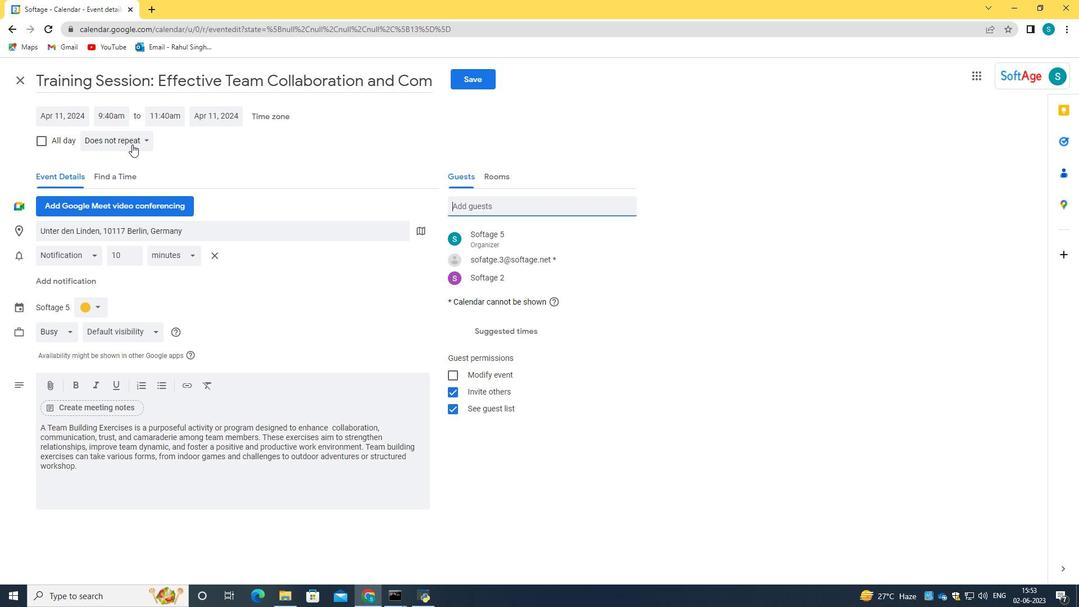 
Action: Mouse moved to (135, 245)
Screenshot: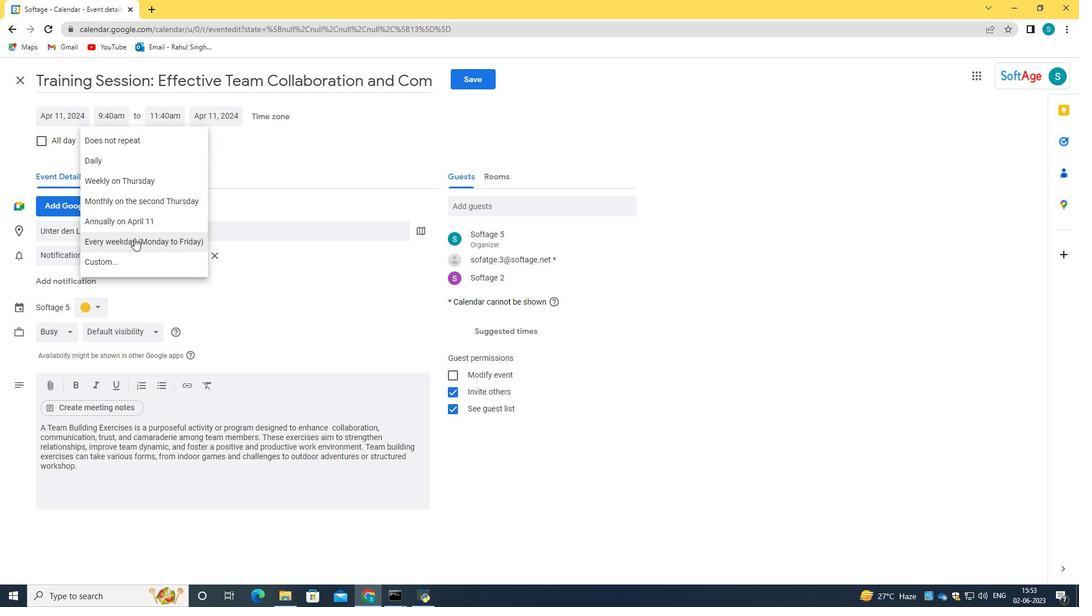 
Action: Mouse pressed left at (135, 245)
Screenshot: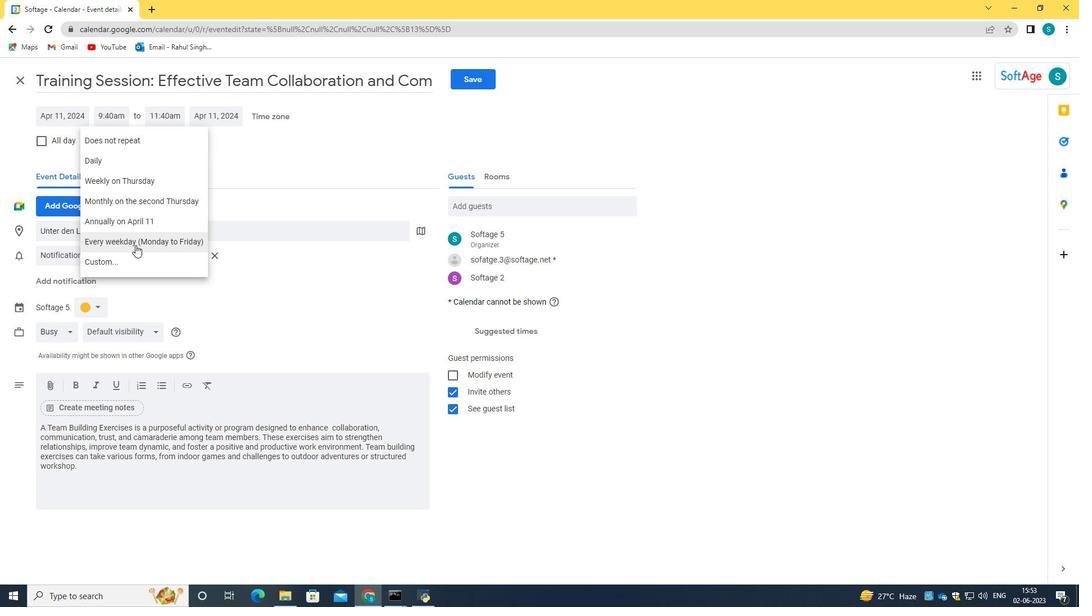 
Action: Mouse moved to (298, 272)
Screenshot: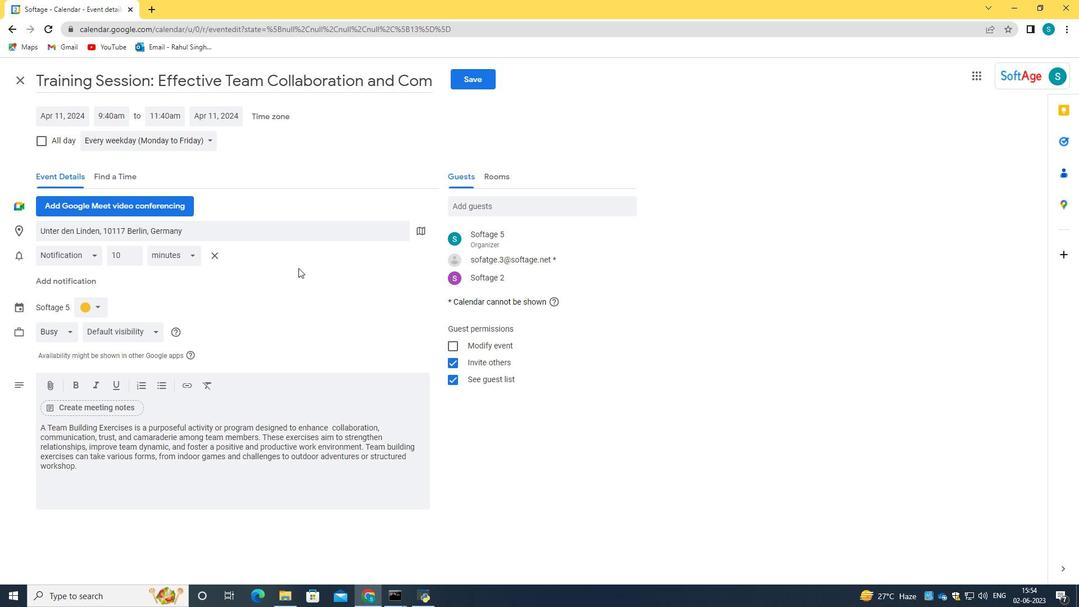 
Action: Mouse scrolled (298, 272) with delta (0, 0)
Screenshot: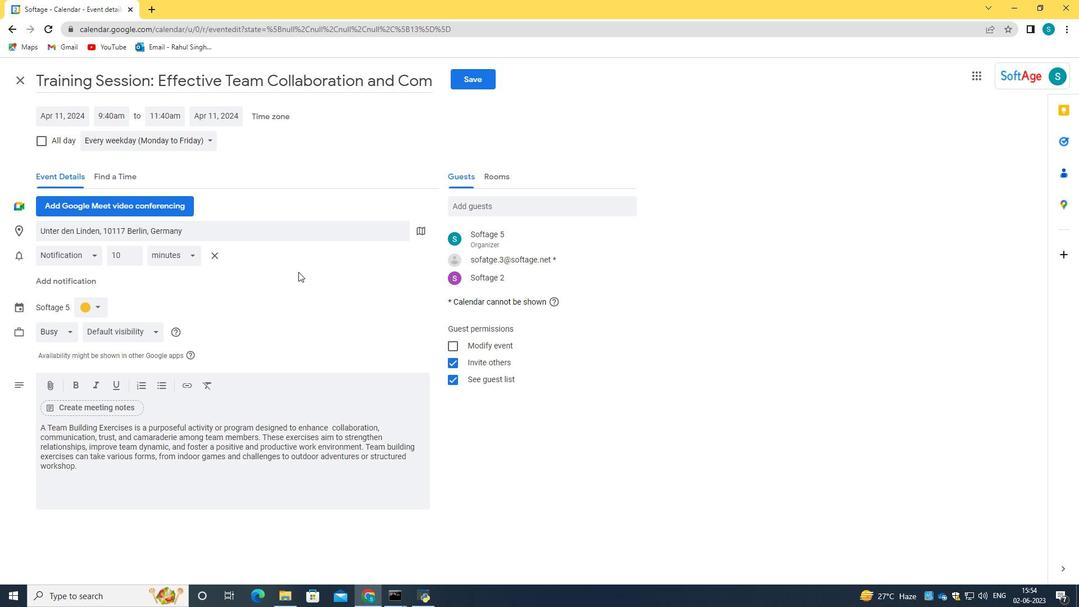 
Action: Mouse moved to (481, 73)
Screenshot: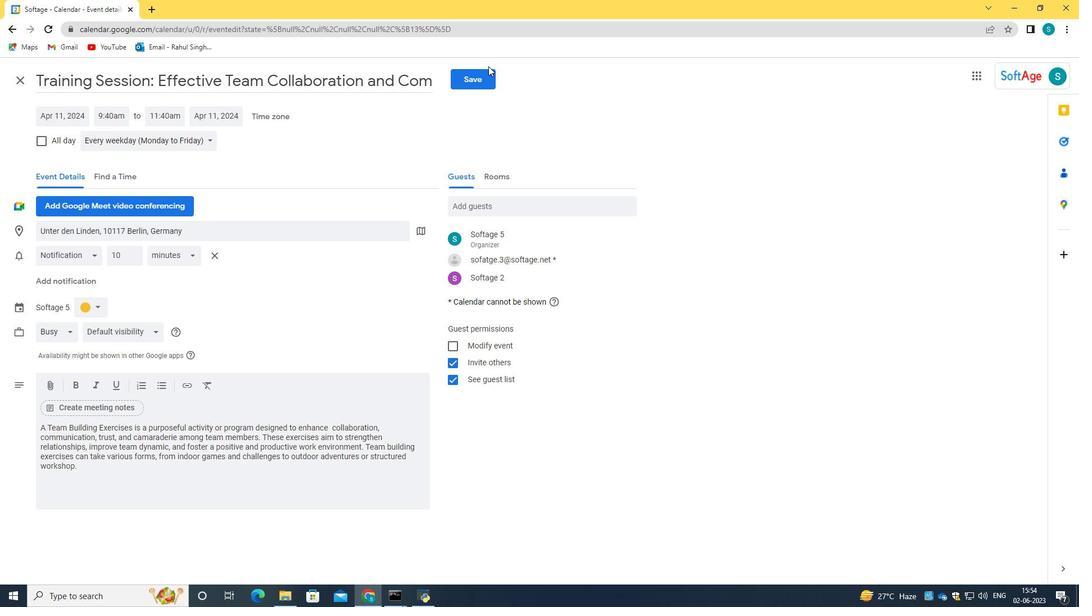 
Action: Mouse pressed left at (481, 73)
Screenshot: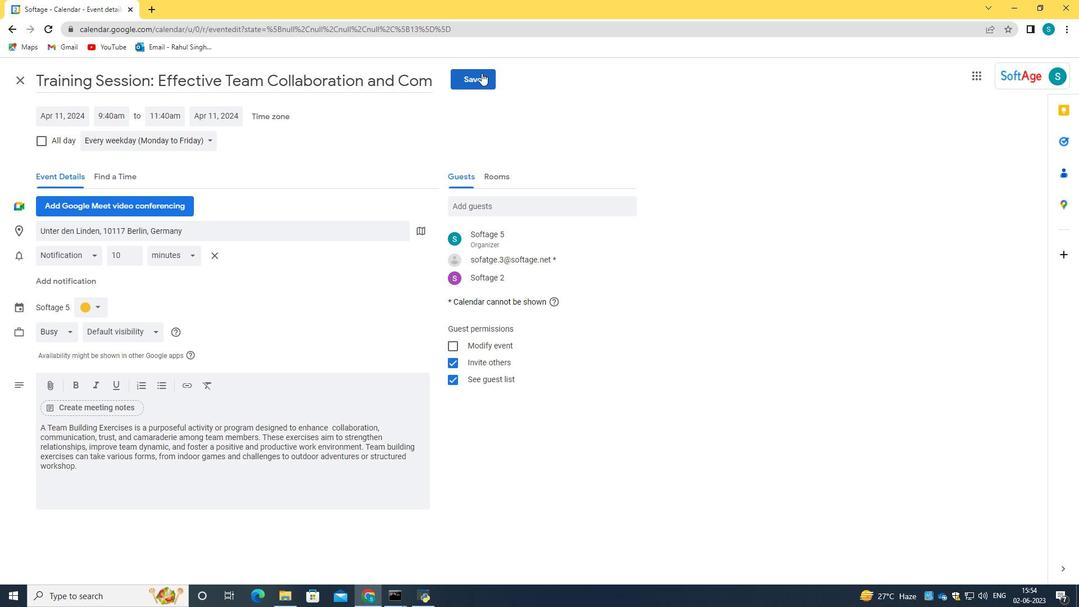 
Action: Mouse moved to (635, 347)
Screenshot: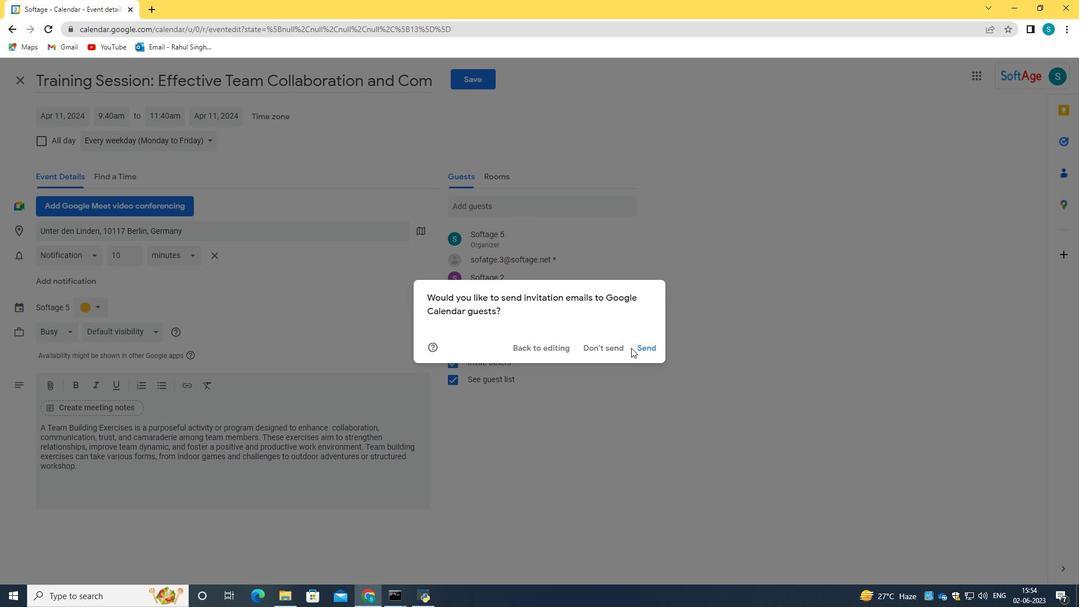 
Action: Mouse pressed left at (635, 347)
Screenshot: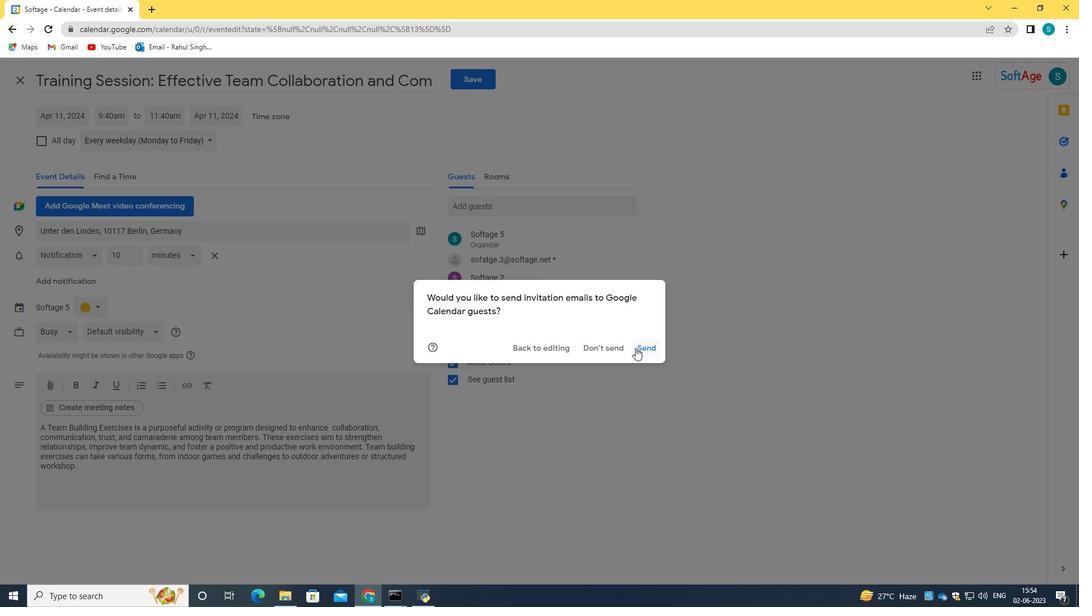 
Action: Mouse moved to (636, 350)
Screenshot: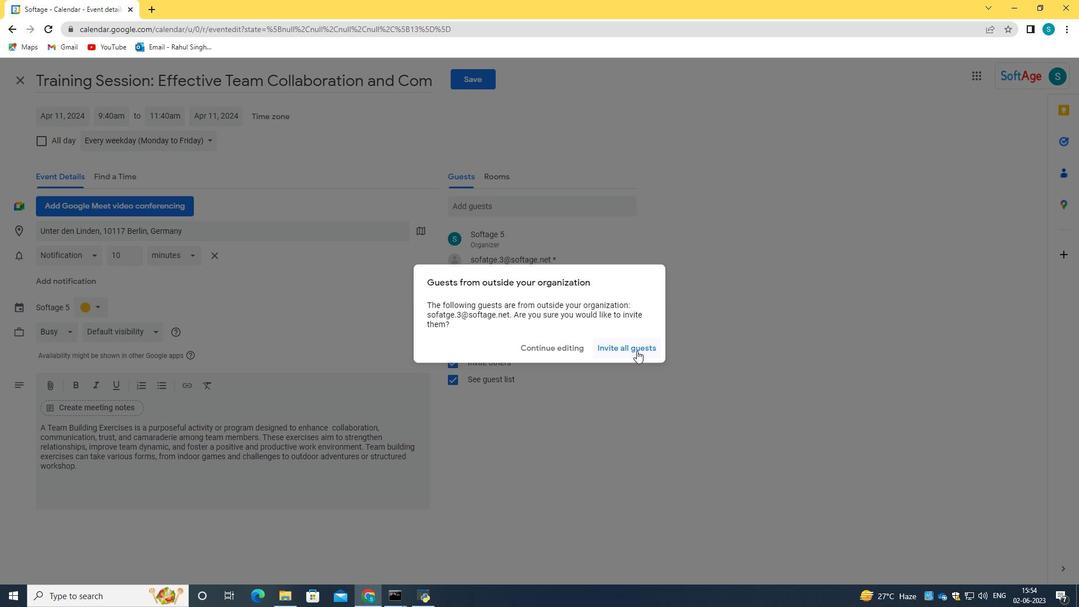 
Action: Mouse pressed left at (636, 350)
Screenshot: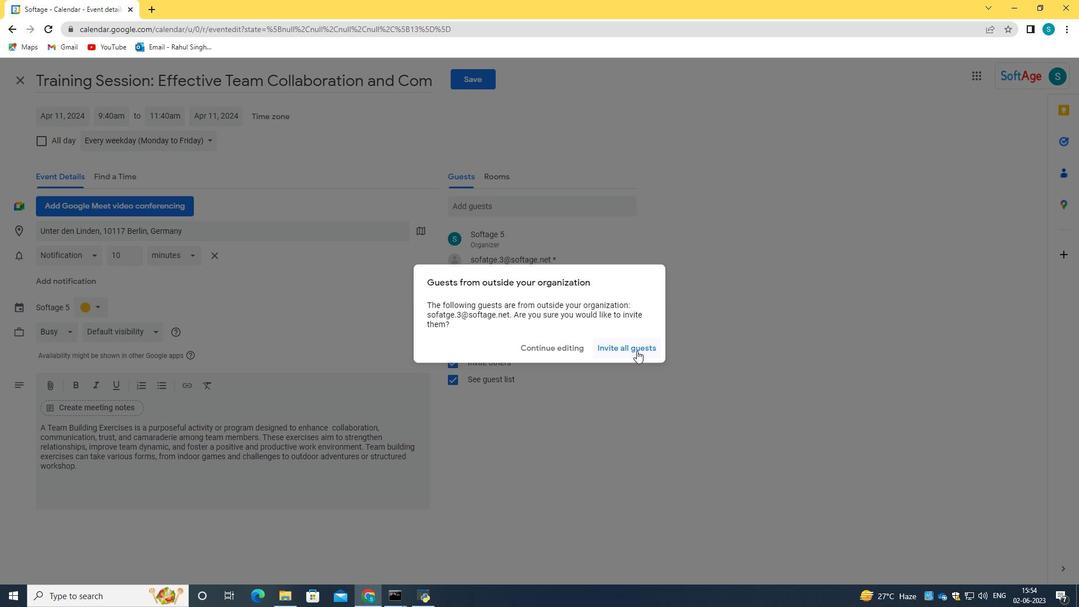 
